 Task: Create a due date automation trigger when advanced on, on the tuesday of the week before a card is due add fields without custom field "Resume" set to a number greater than 1 and lower or equal to 10 at 11:00 AM.
Action: Mouse moved to (1176, 98)
Screenshot: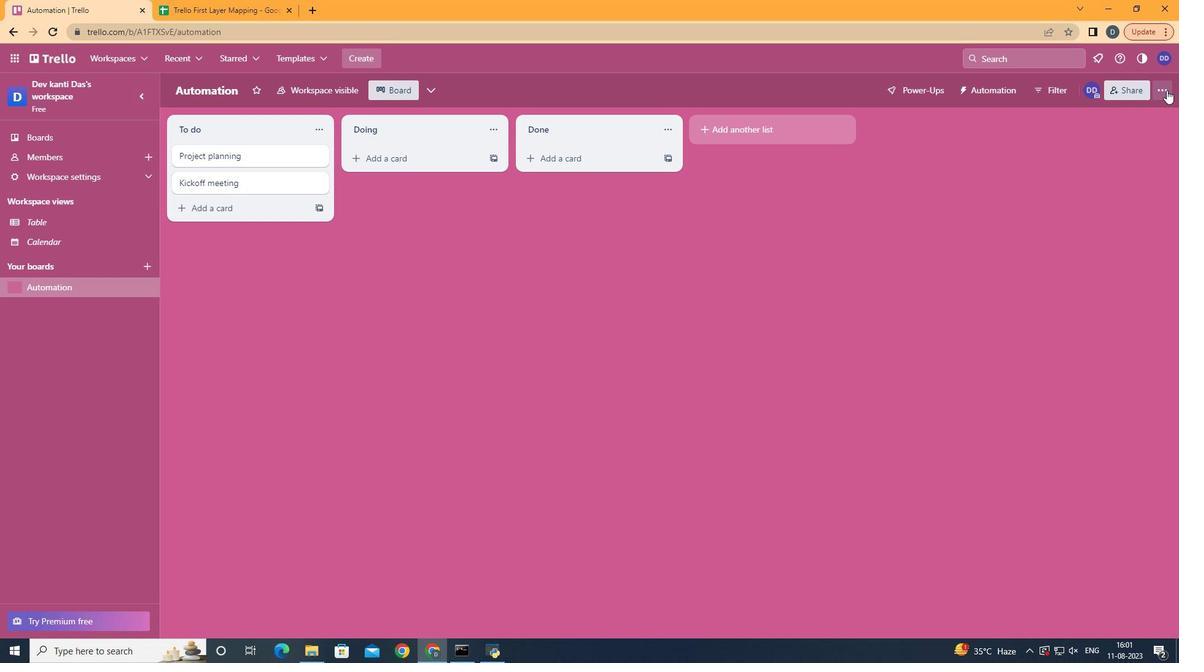 
Action: Mouse pressed left at (1176, 98)
Screenshot: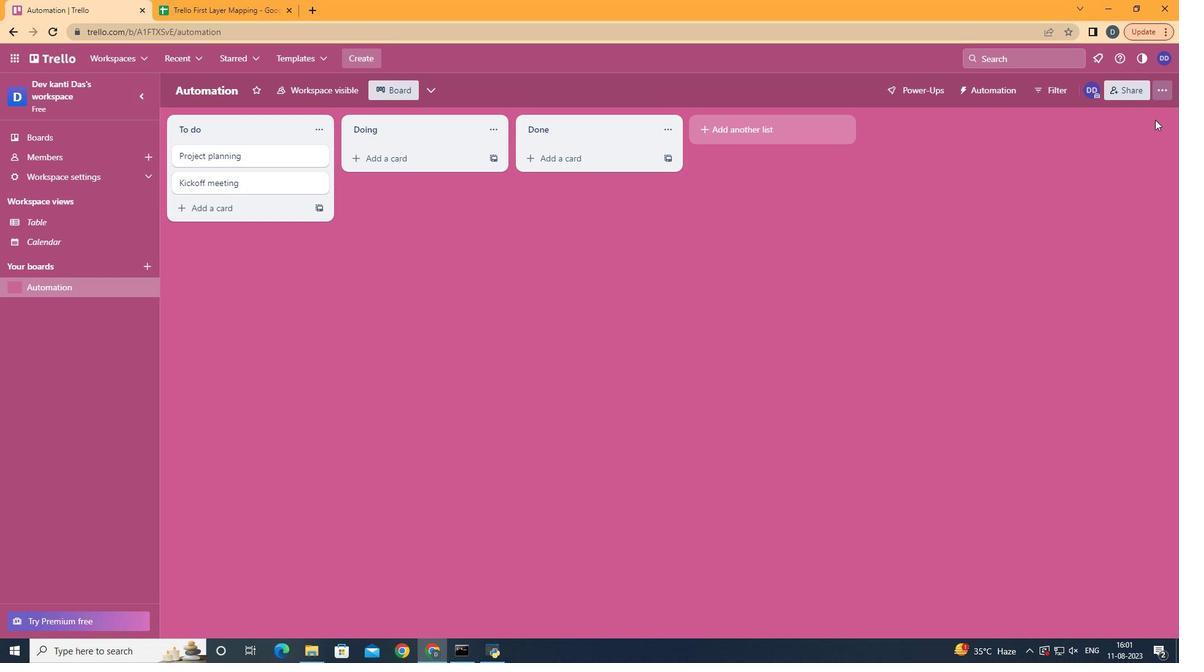 
Action: Mouse moved to (1080, 256)
Screenshot: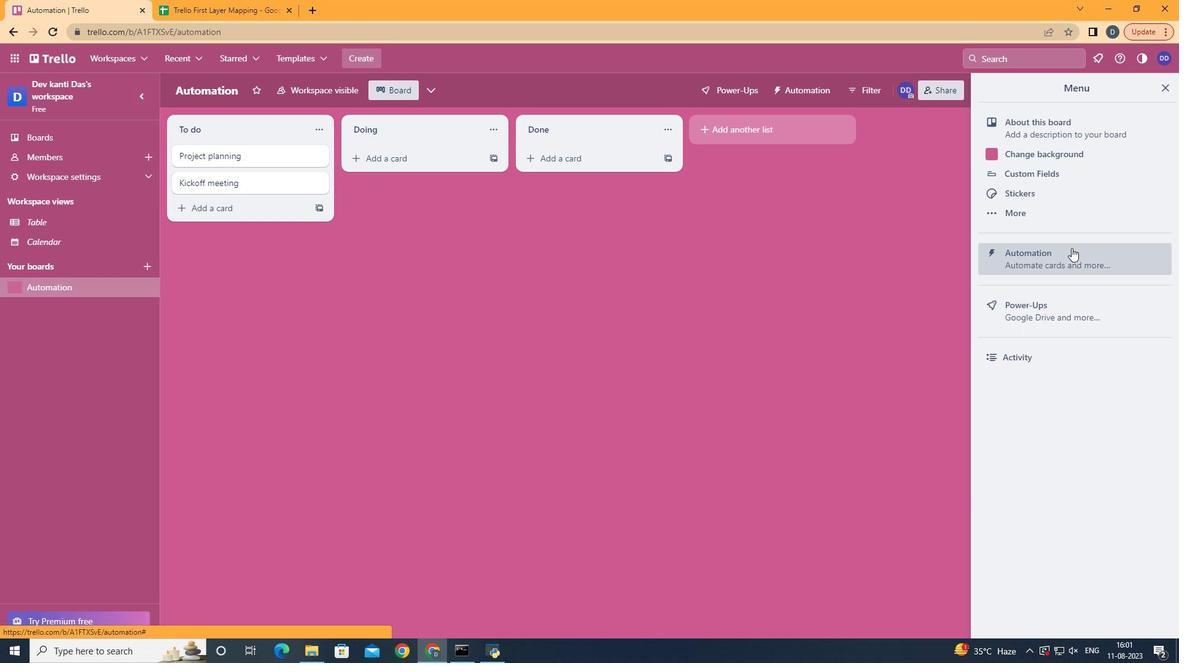 
Action: Mouse pressed left at (1080, 256)
Screenshot: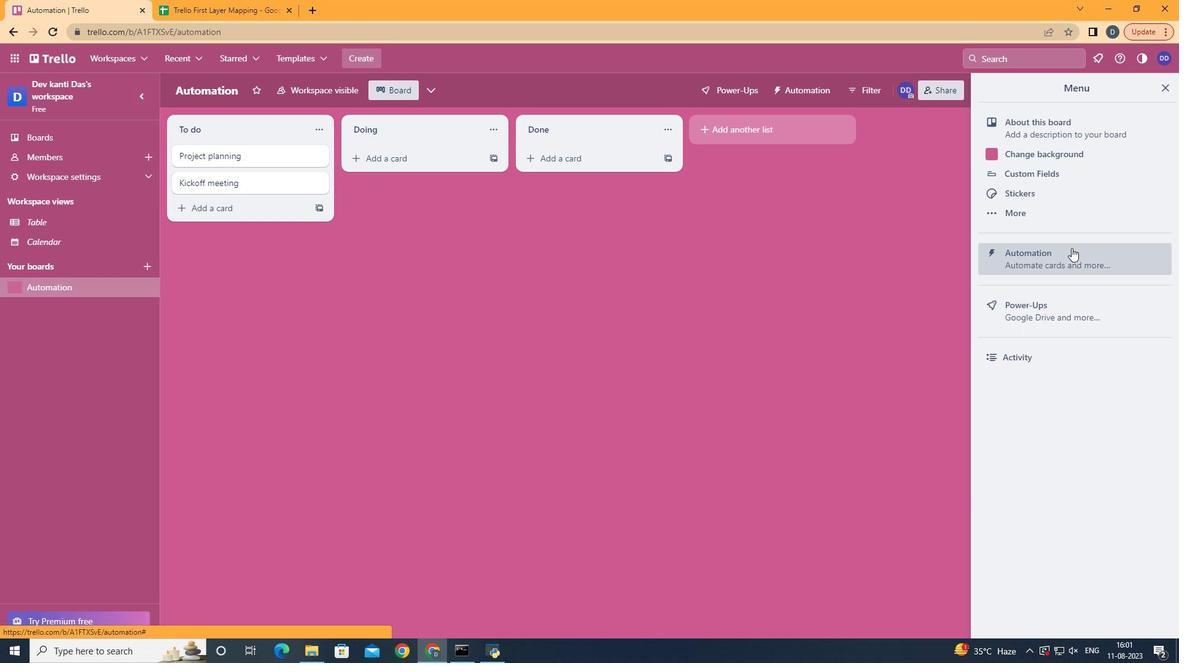 
Action: Mouse moved to (236, 250)
Screenshot: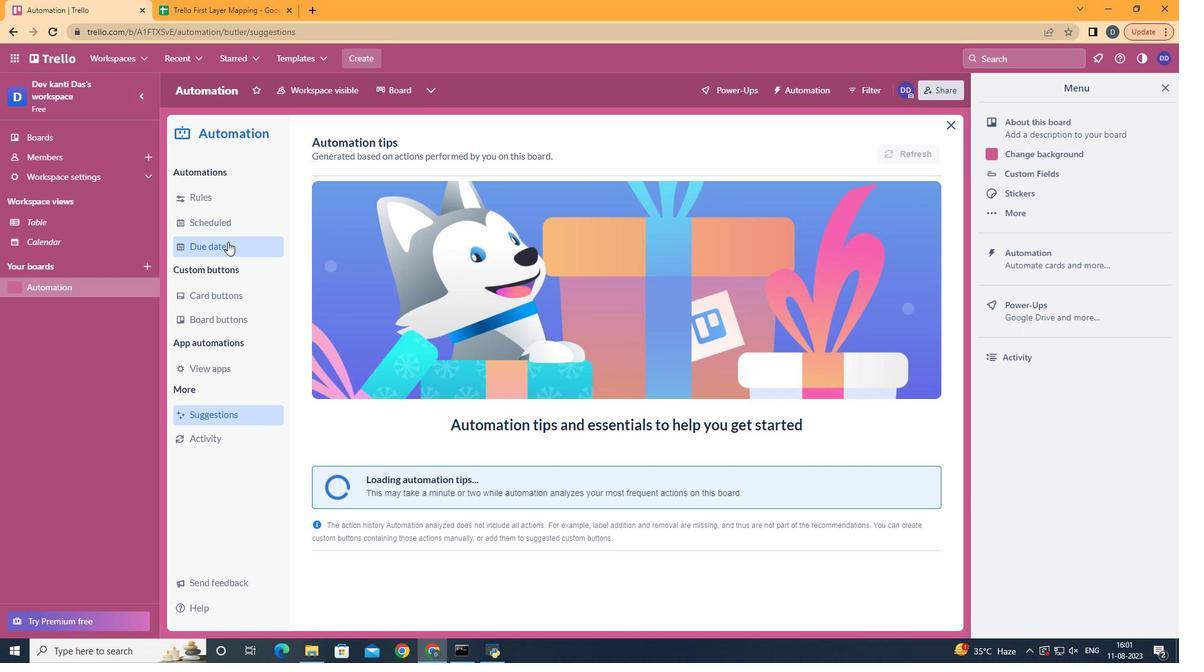 
Action: Mouse pressed left at (236, 250)
Screenshot: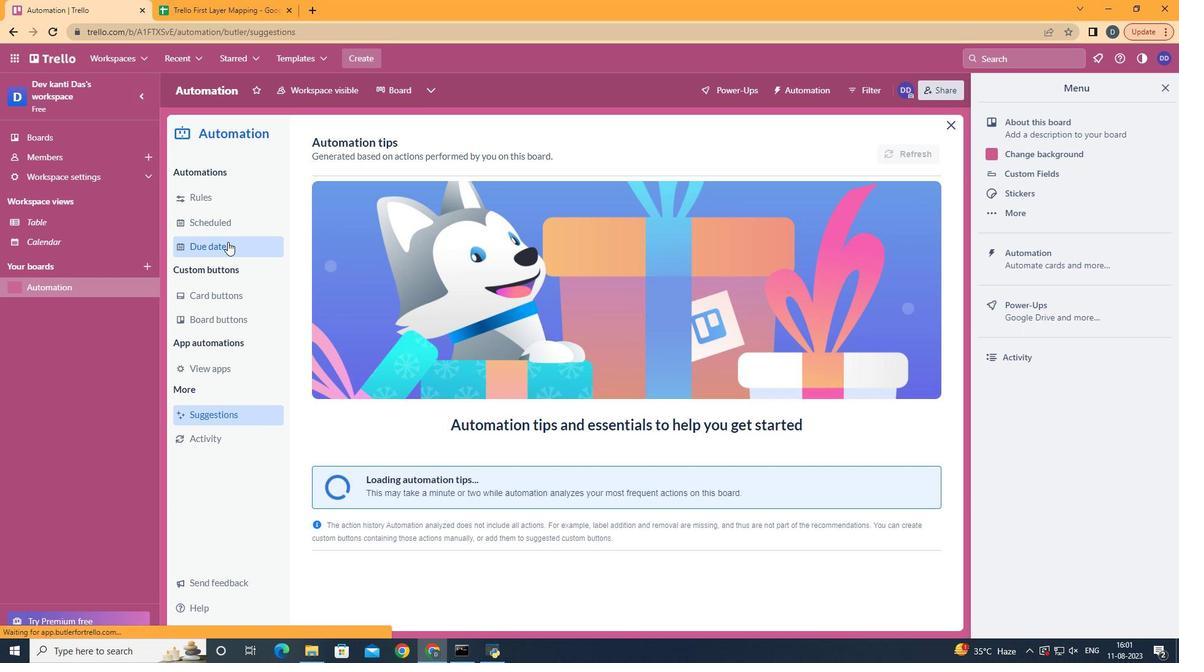 
Action: Mouse moved to (880, 154)
Screenshot: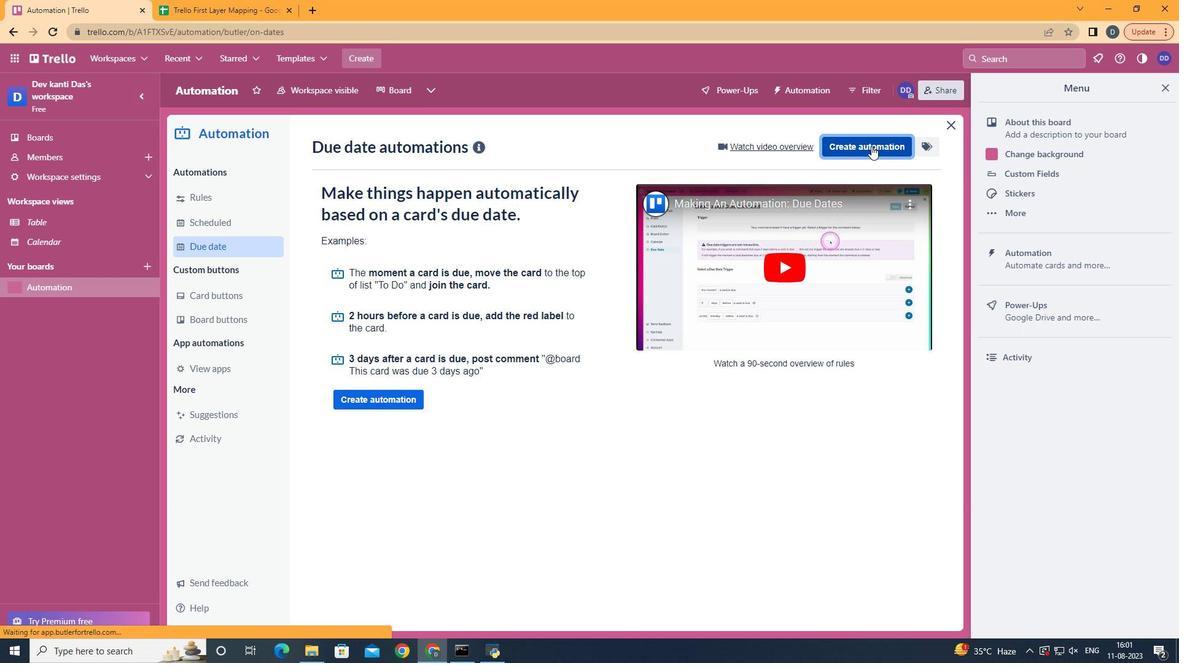 
Action: Mouse pressed left at (880, 154)
Screenshot: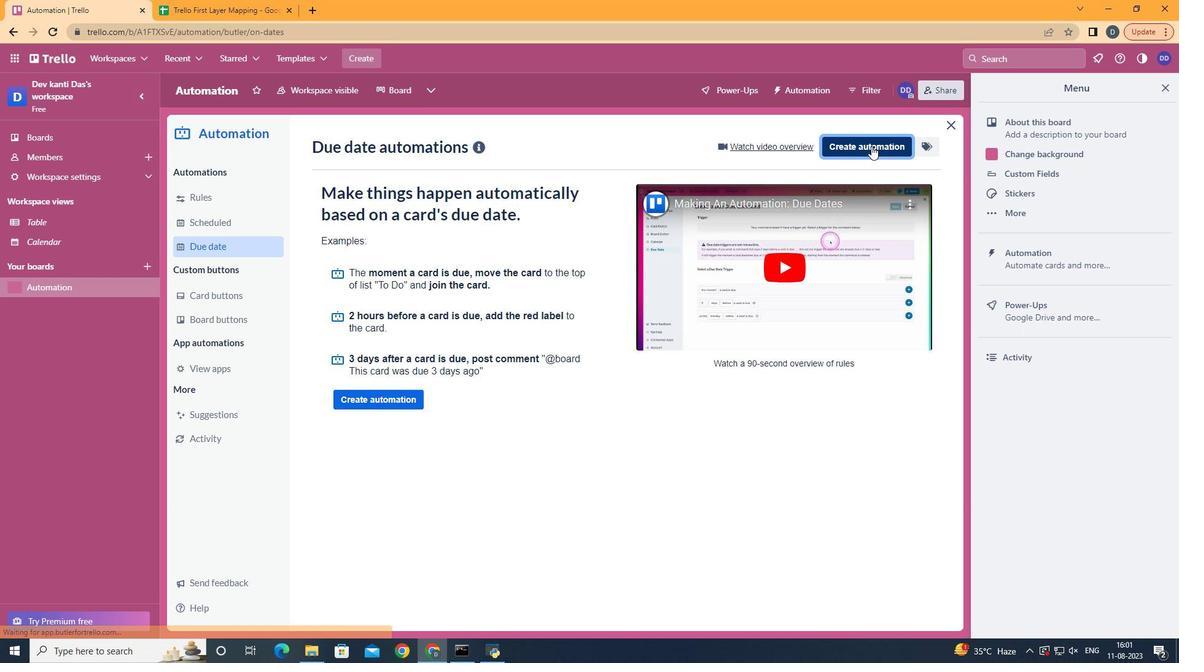 
Action: Mouse moved to (634, 278)
Screenshot: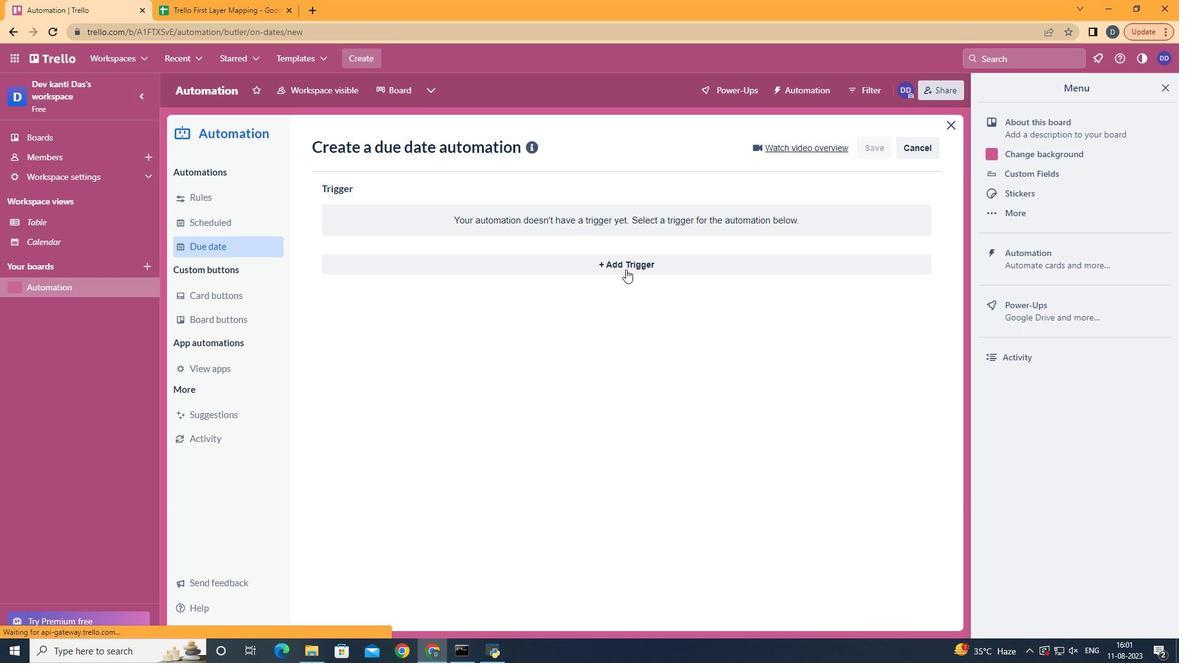 
Action: Mouse pressed left at (634, 278)
Screenshot: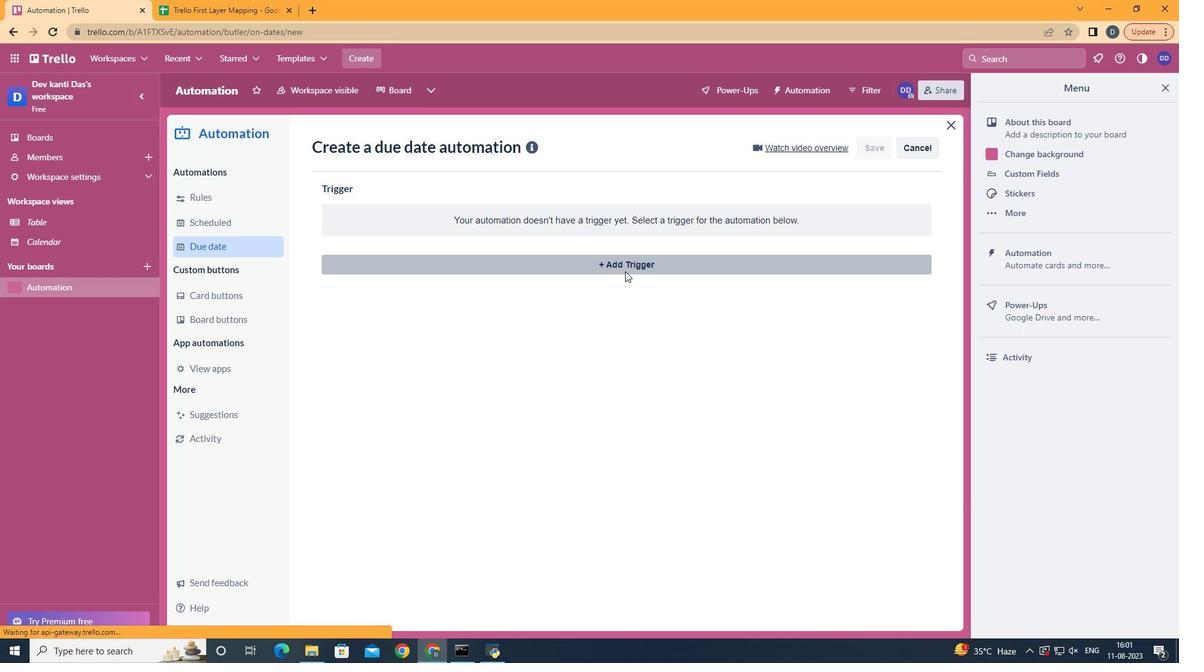 
Action: Mouse moved to (409, 350)
Screenshot: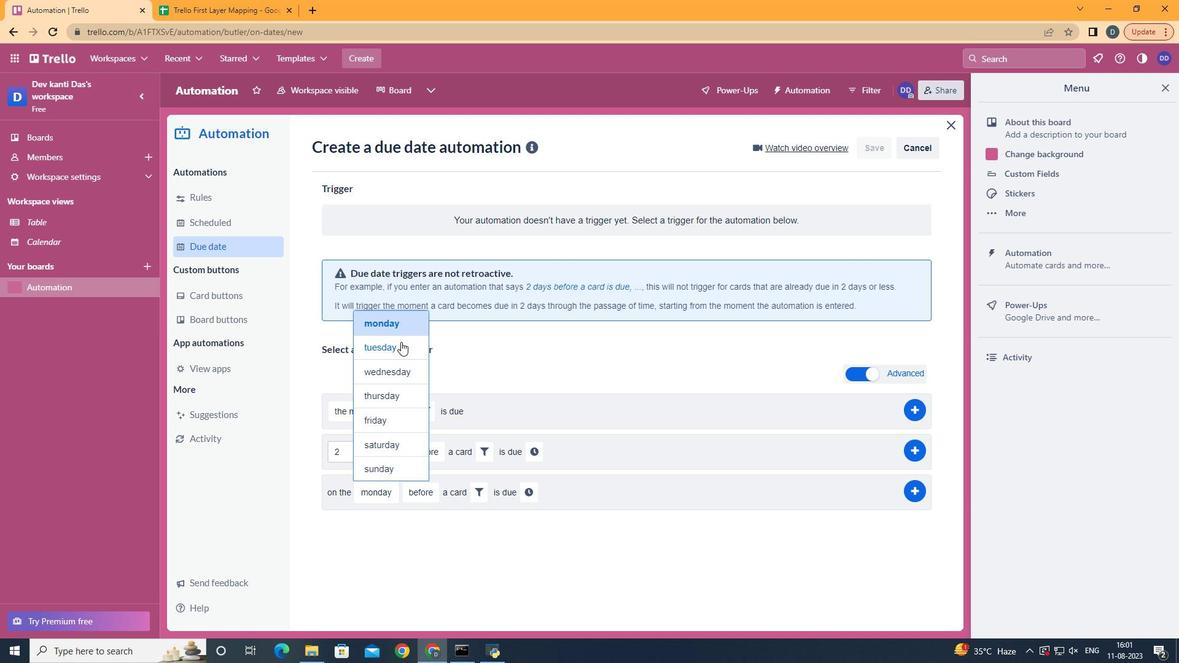 
Action: Mouse pressed left at (409, 350)
Screenshot: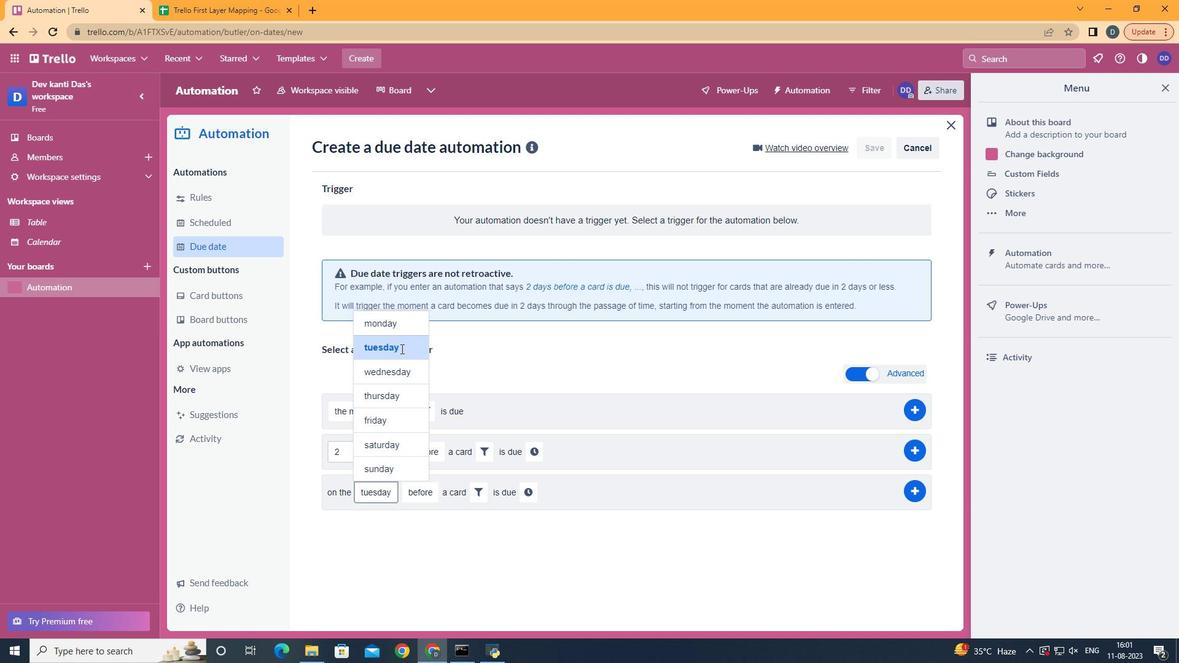 
Action: Mouse moved to (459, 592)
Screenshot: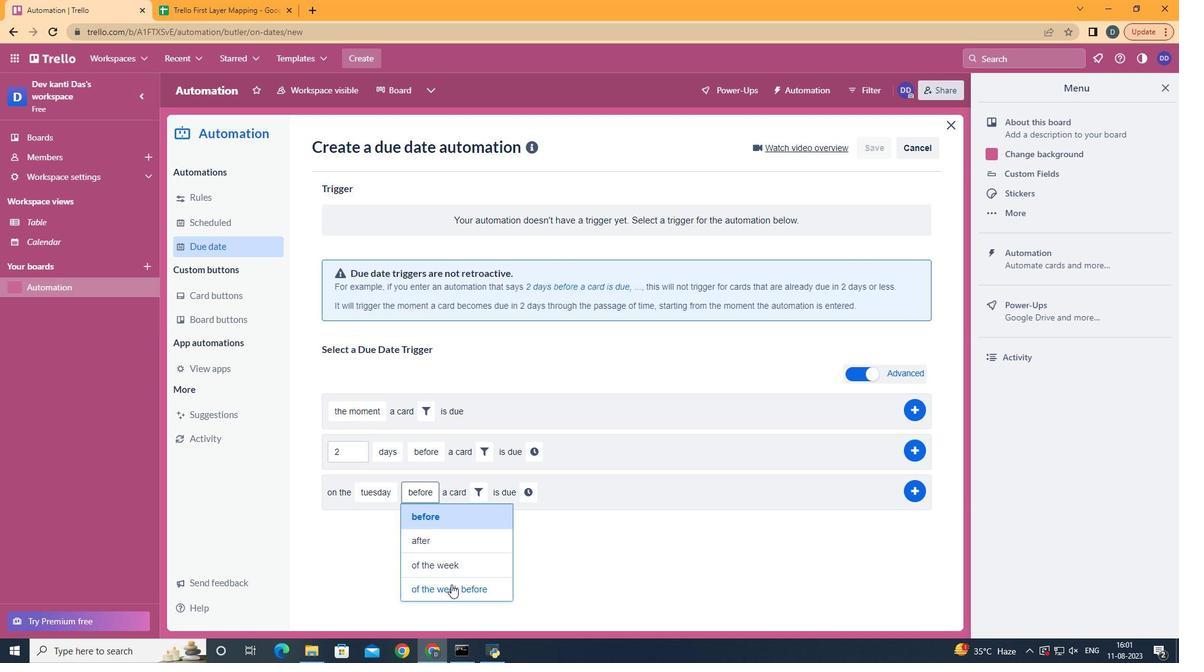 
Action: Mouse pressed left at (459, 592)
Screenshot: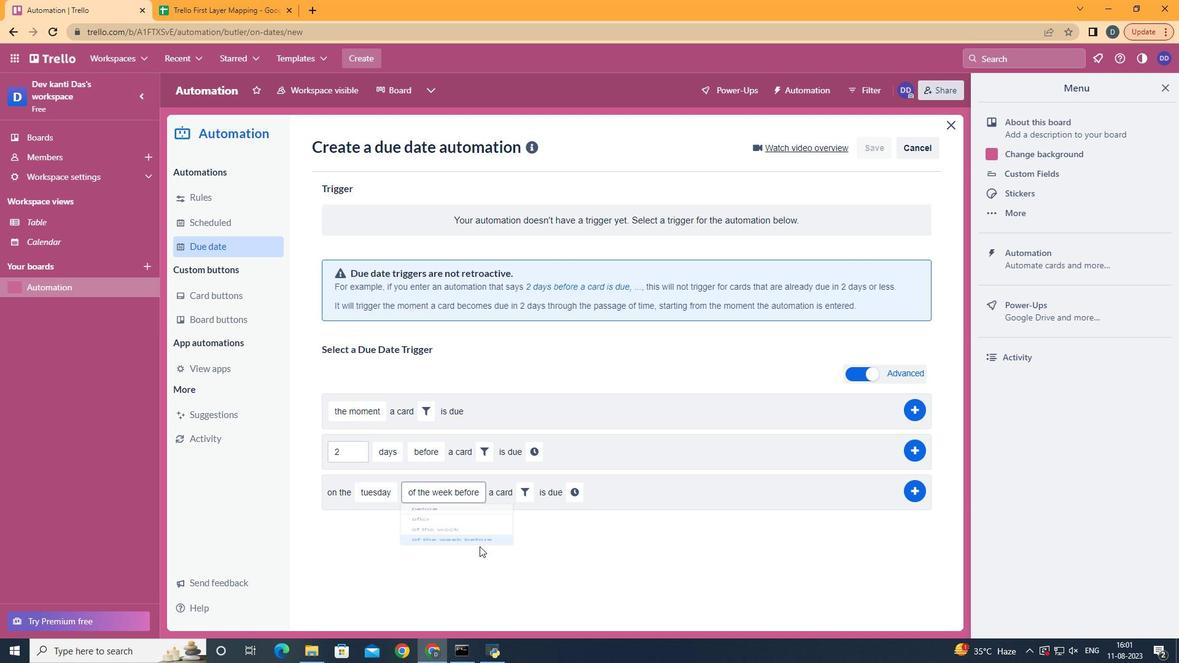 
Action: Mouse moved to (532, 498)
Screenshot: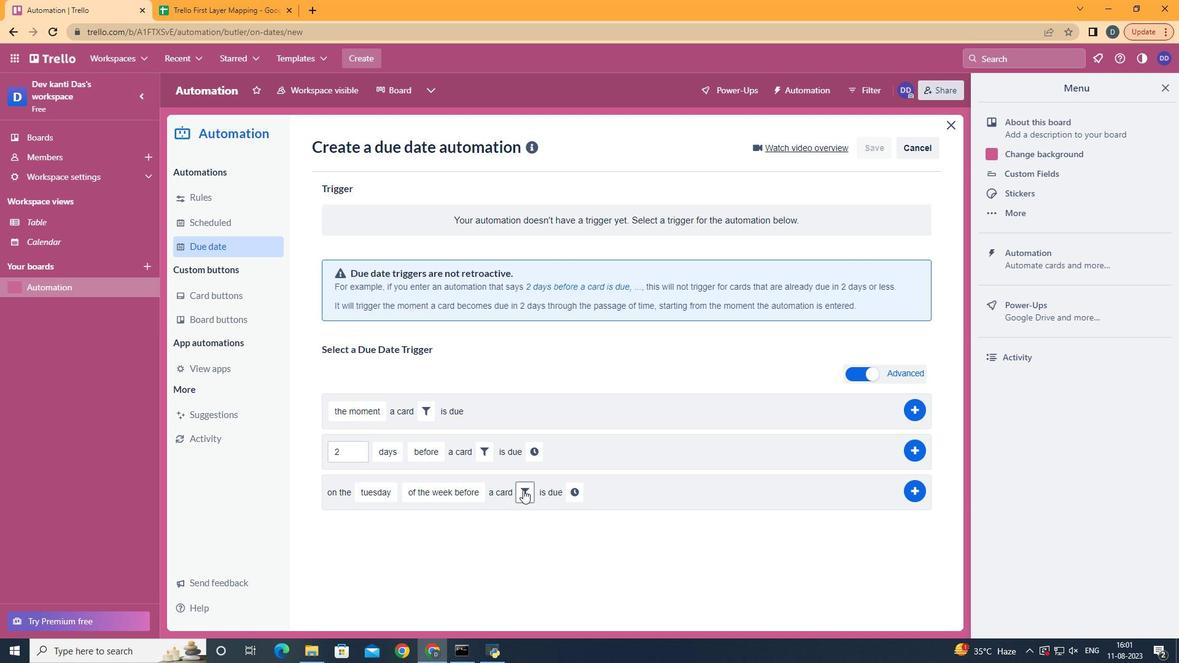 
Action: Mouse pressed left at (532, 498)
Screenshot: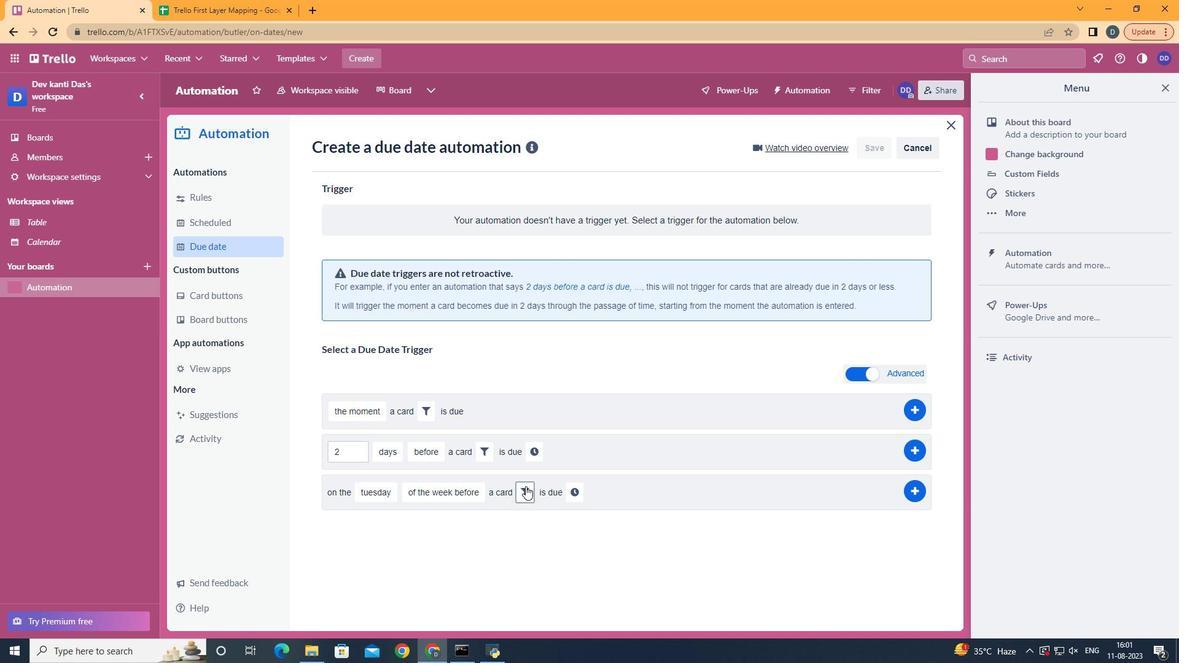 
Action: Mouse moved to (718, 537)
Screenshot: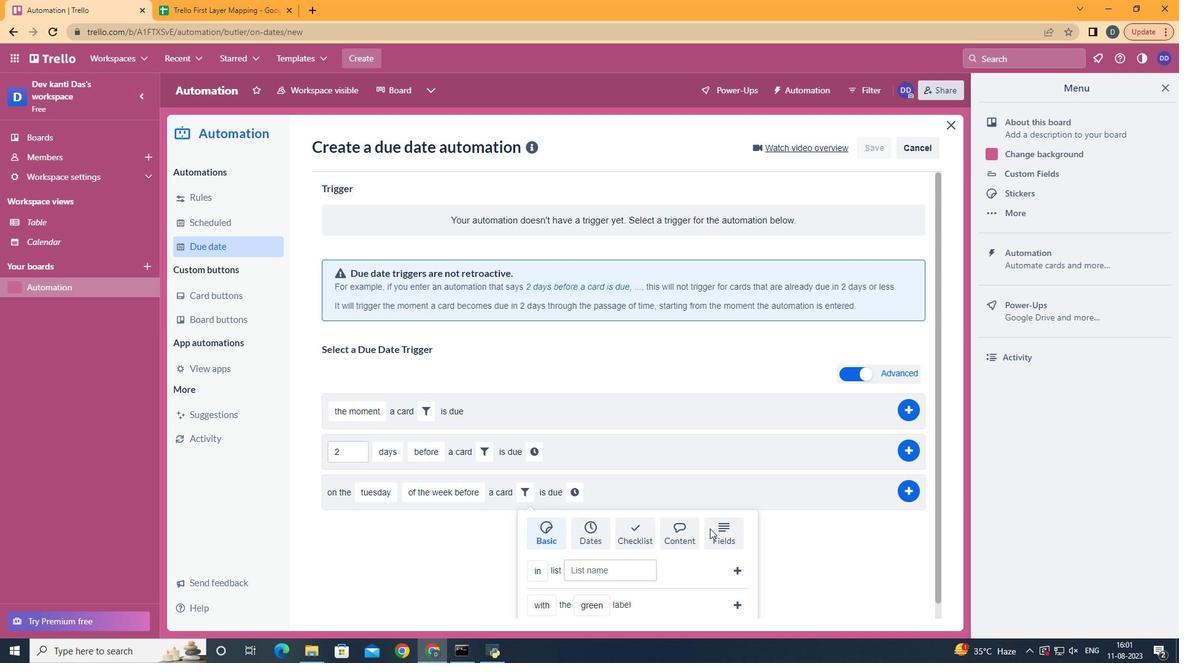 
Action: Mouse pressed left at (718, 537)
Screenshot: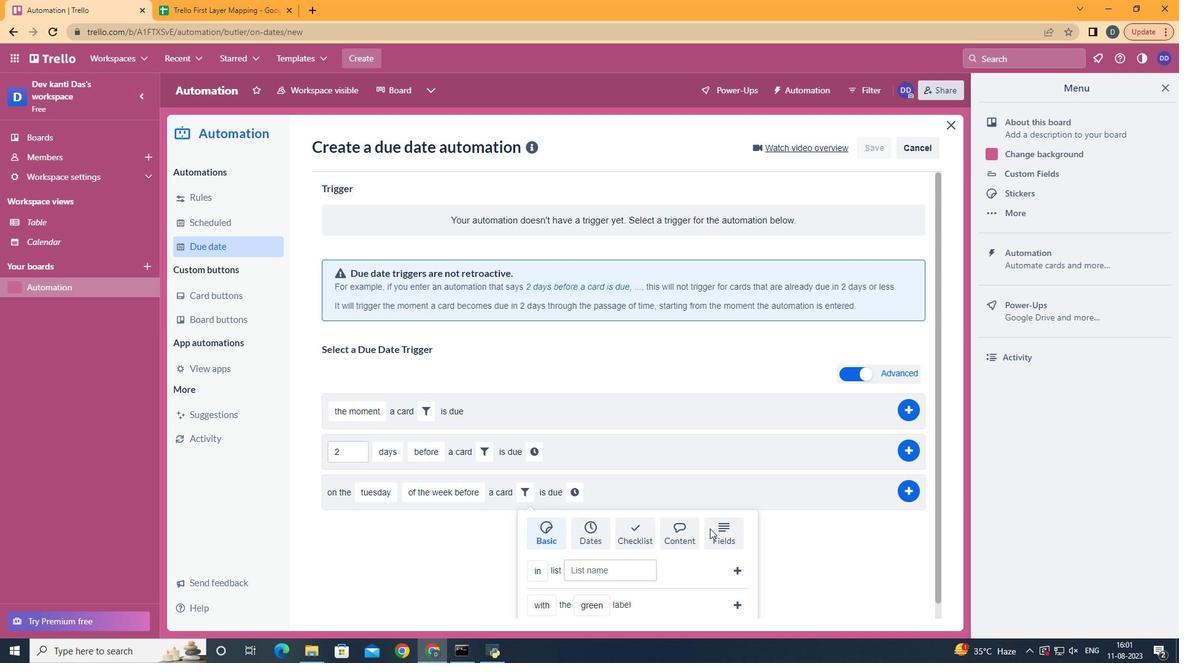 
Action: Mouse scrolled (718, 537) with delta (0, 0)
Screenshot: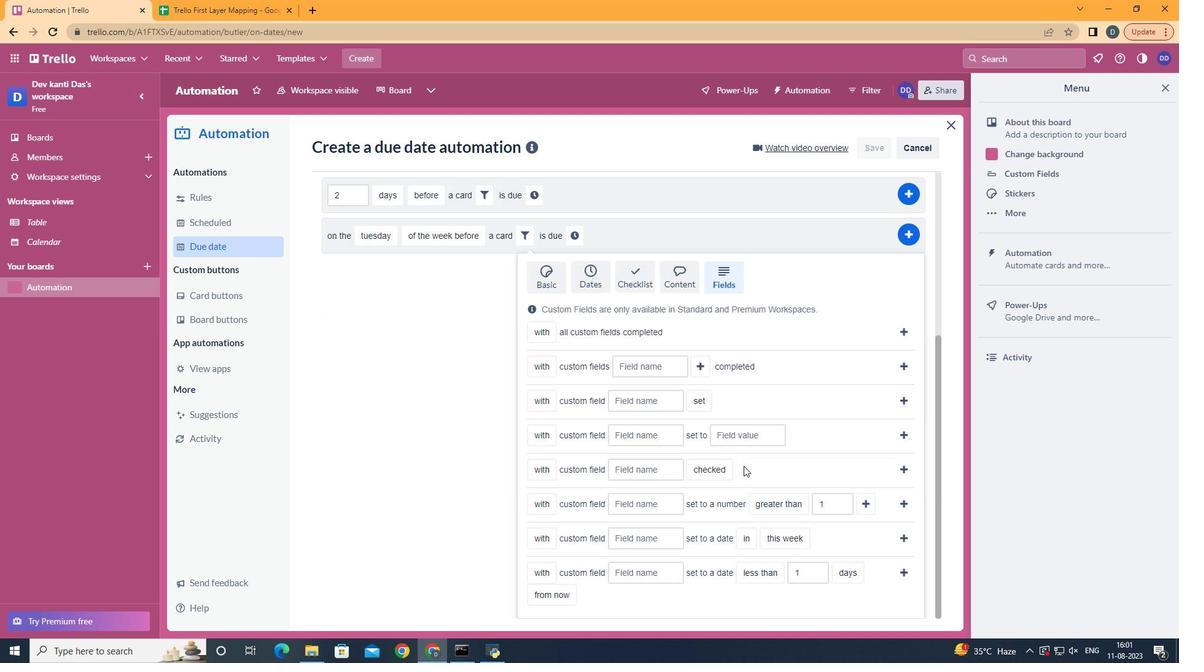 
Action: Mouse scrolled (718, 536) with delta (0, -1)
Screenshot: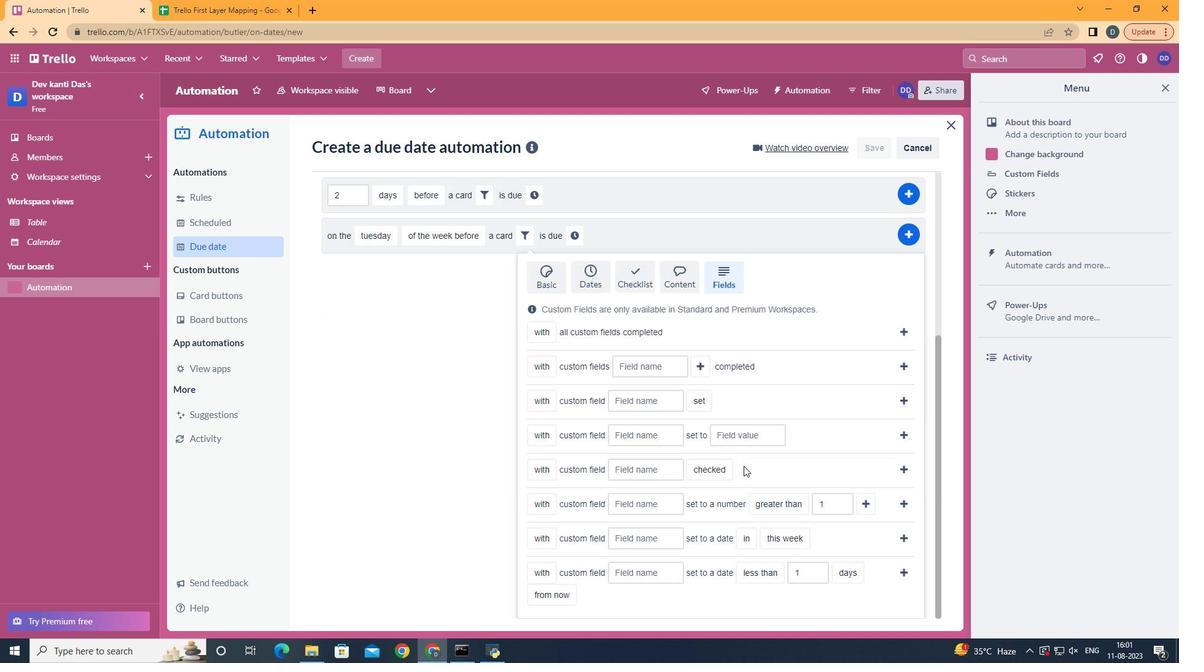 
Action: Mouse scrolled (718, 537) with delta (0, 0)
Screenshot: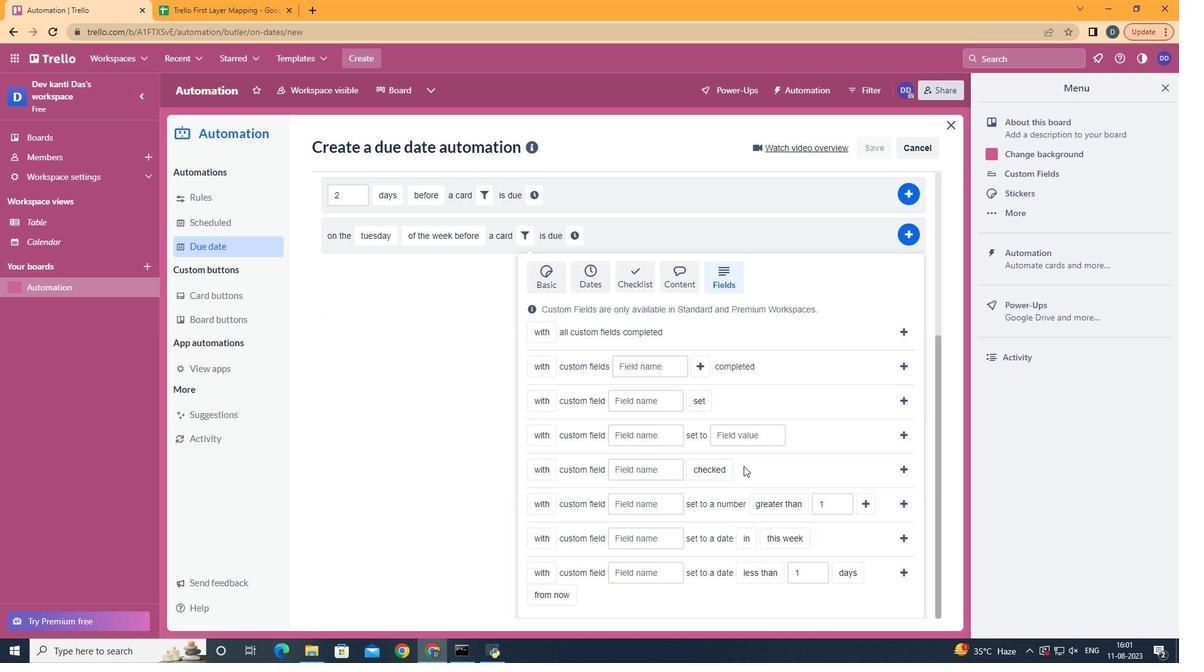 
Action: Mouse scrolled (718, 537) with delta (0, 0)
Screenshot: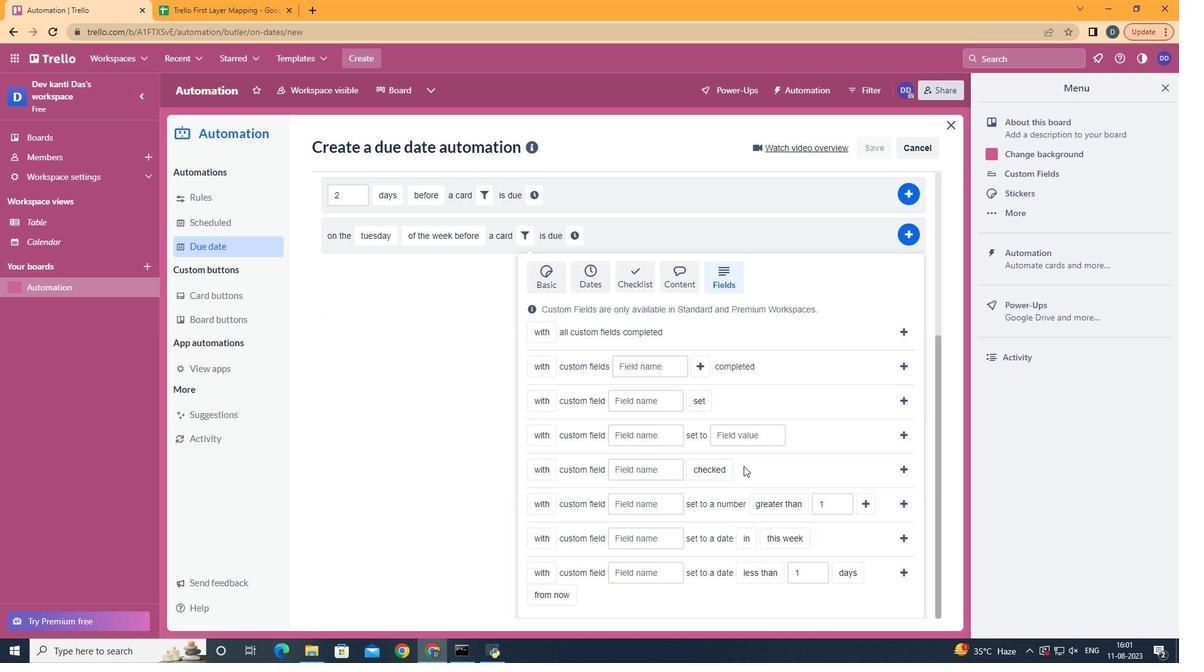 
Action: Mouse moved to (637, 512)
Screenshot: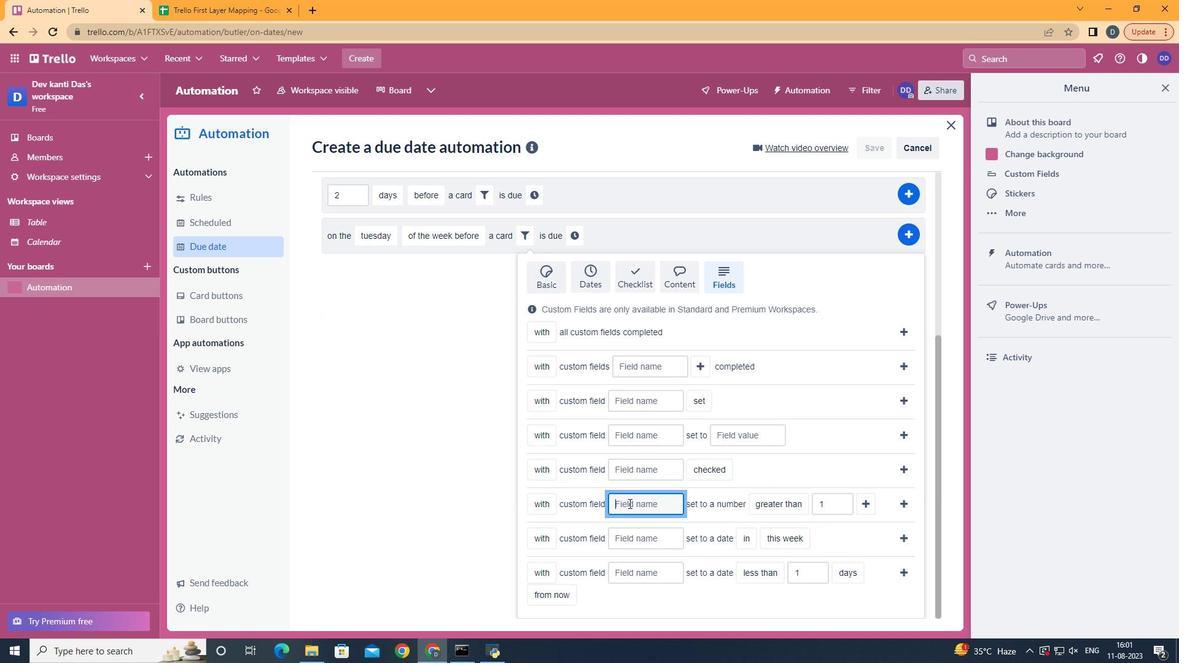 
Action: Mouse pressed left at (637, 512)
Screenshot: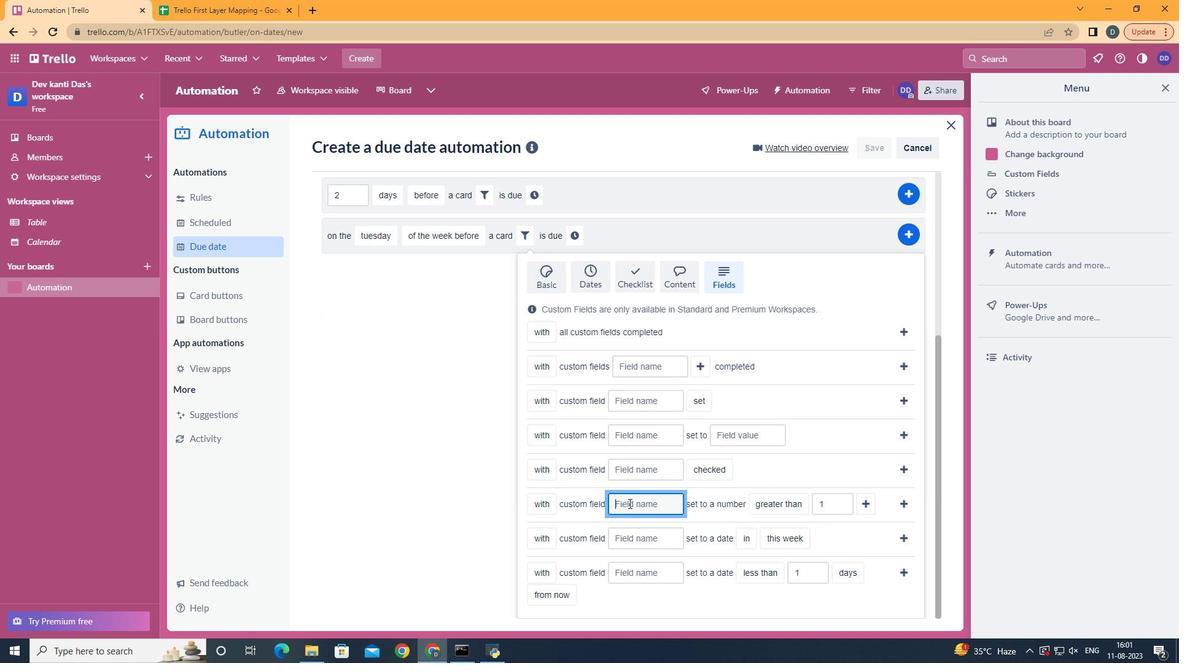 
Action: Mouse moved to (556, 511)
Screenshot: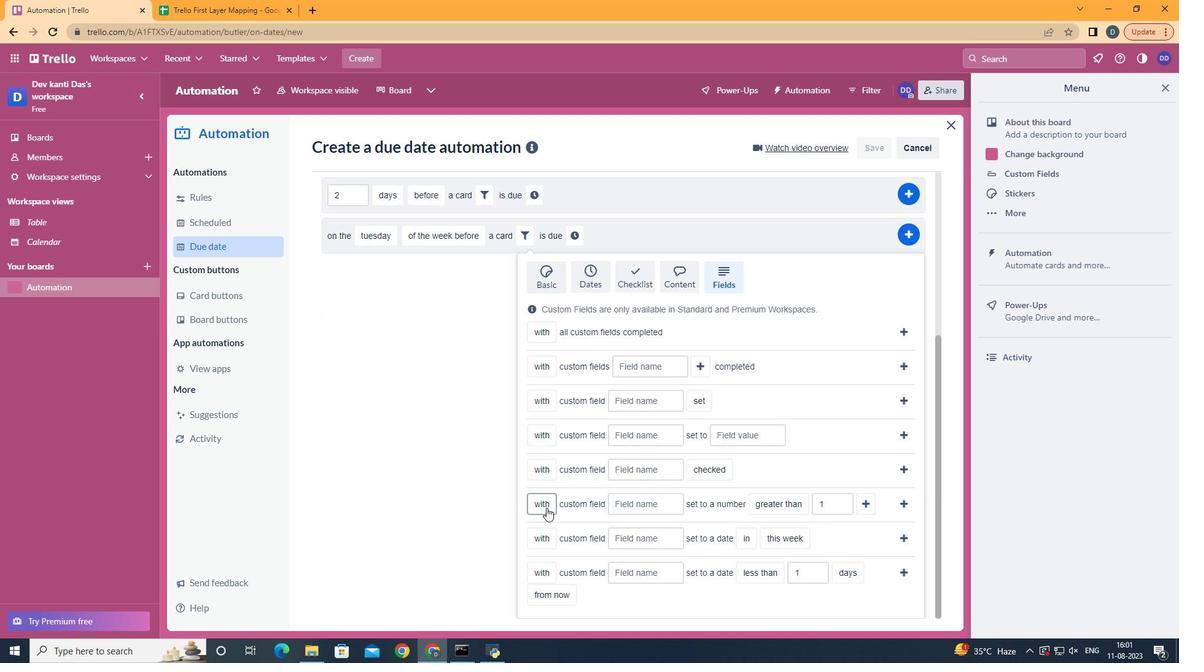 
Action: Mouse pressed left at (556, 511)
Screenshot: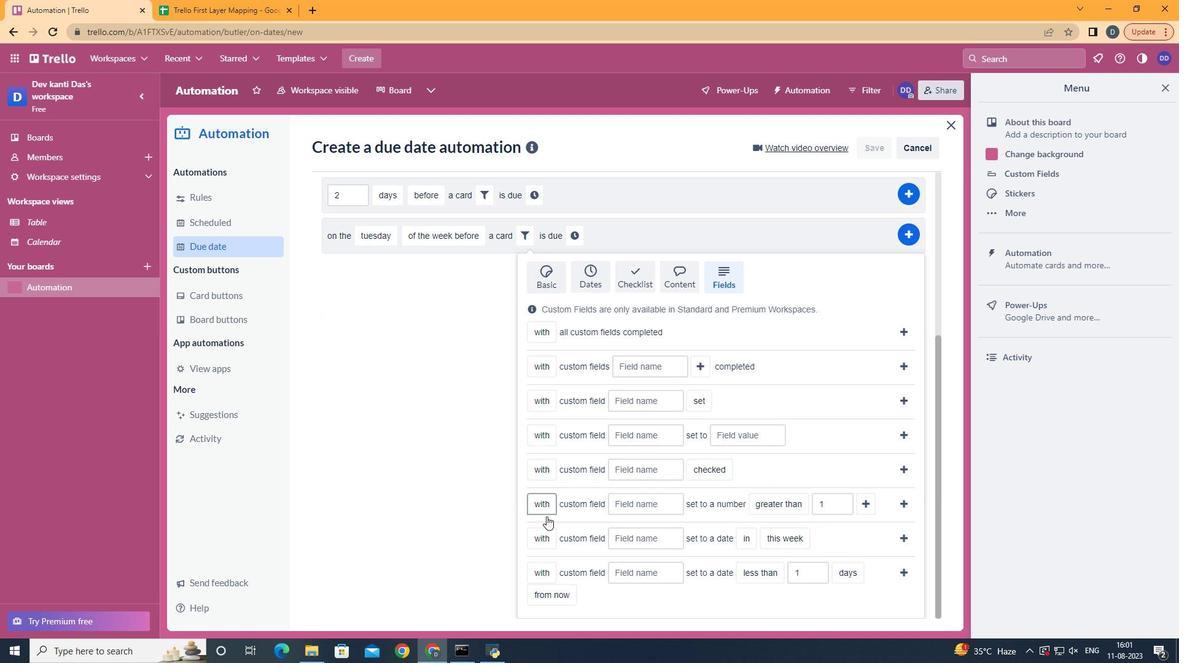 
Action: Mouse moved to (556, 557)
Screenshot: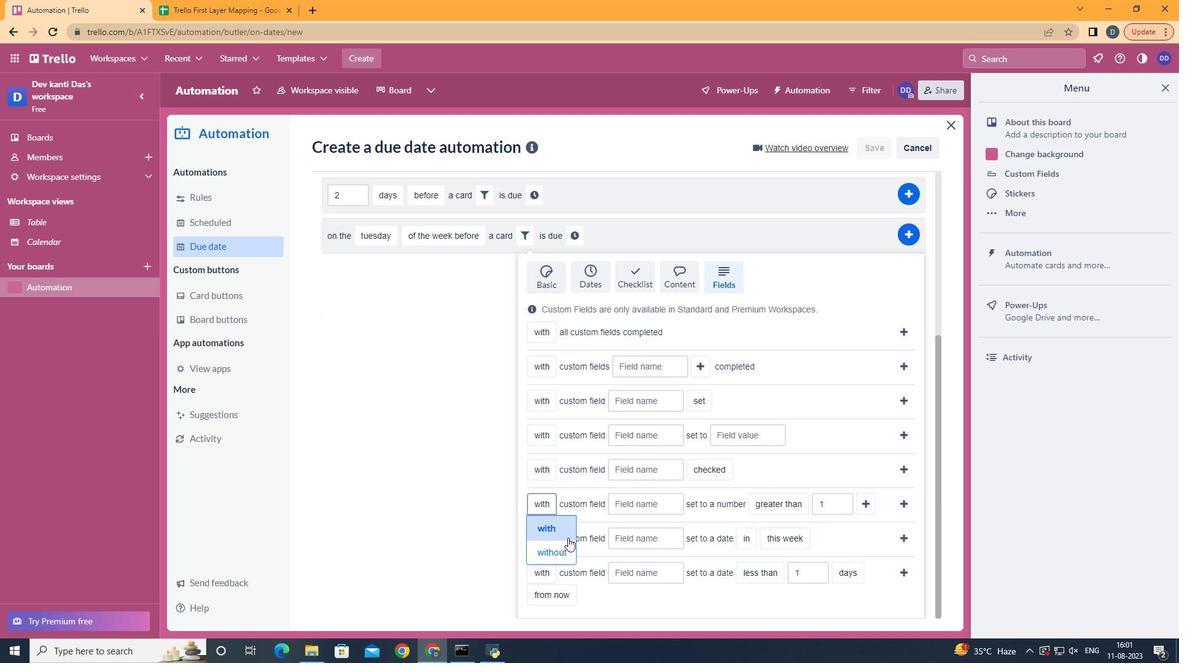 
Action: Mouse pressed left at (556, 557)
Screenshot: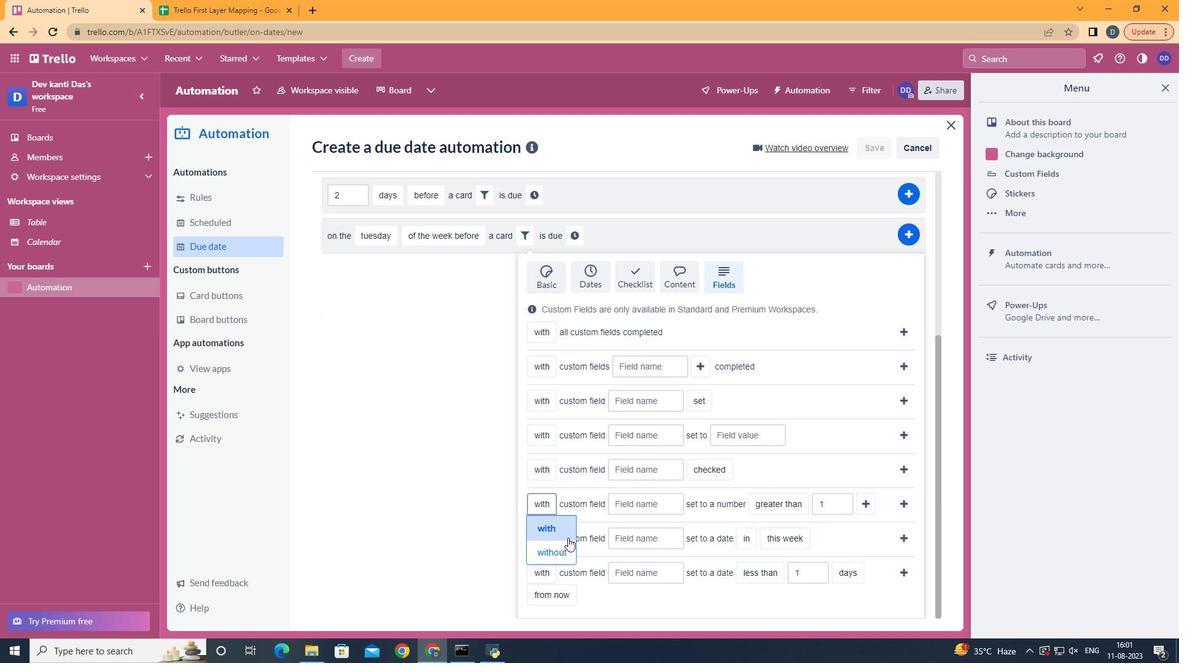 
Action: Mouse moved to (684, 513)
Screenshot: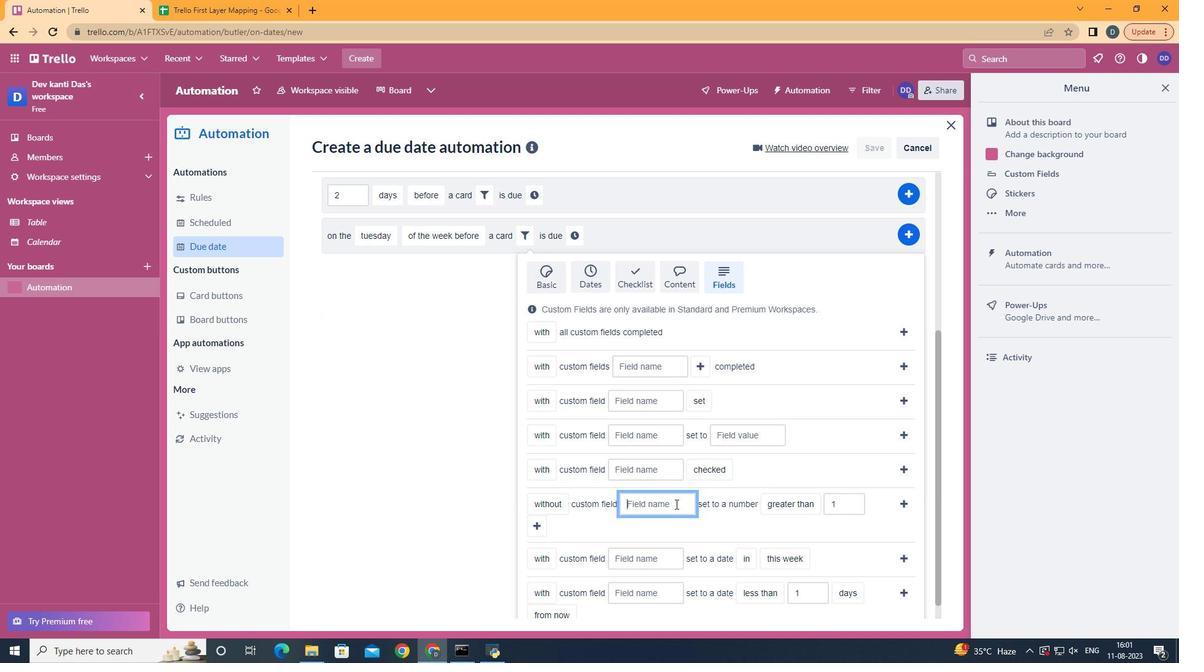 
Action: Mouse pressed left at (684, 513)
Screenshot: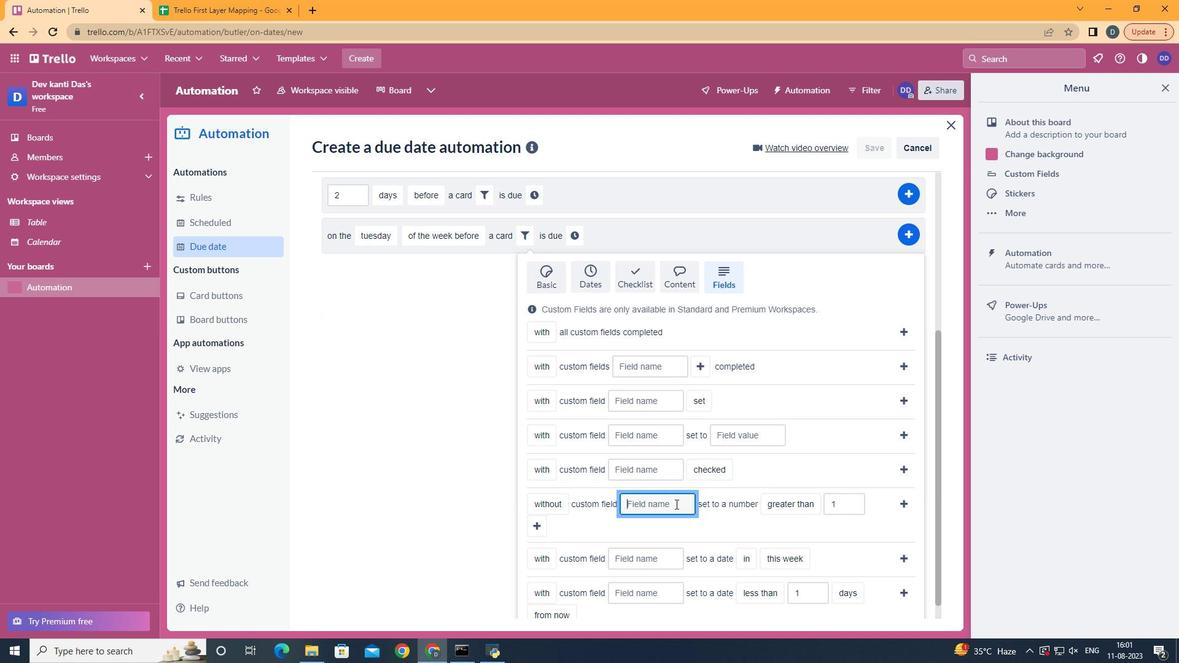
Action: Key pressed <Key.shift>Resume
Screenshot: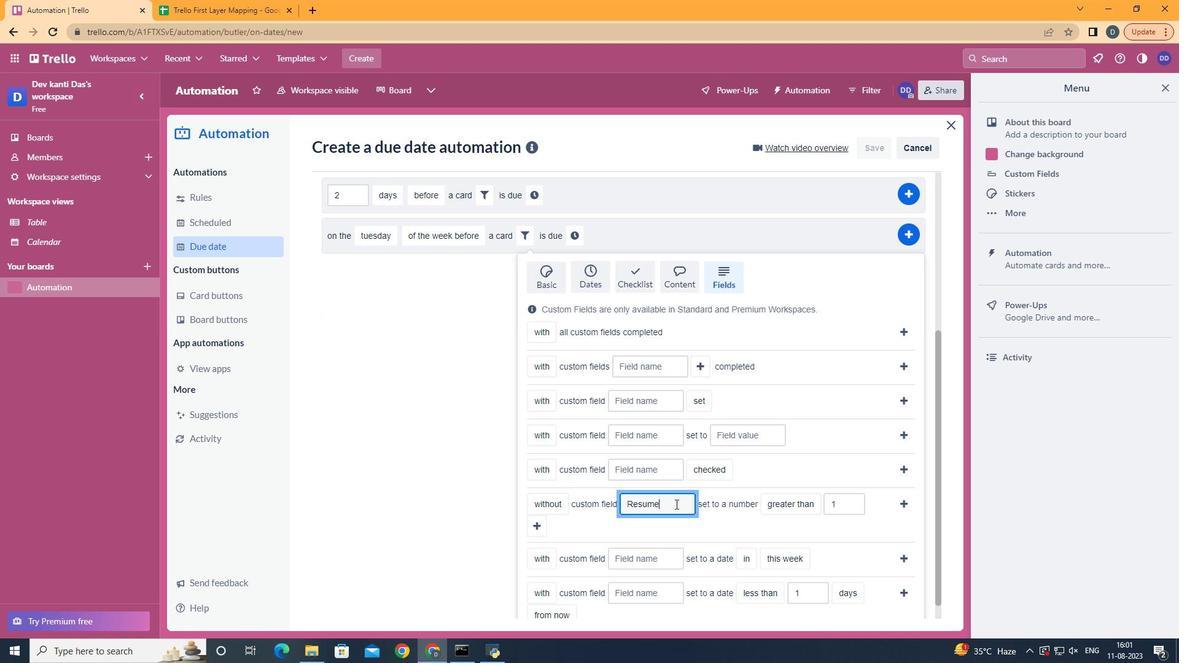 
Action: Mouse moved to (551, 541)
Screenshot: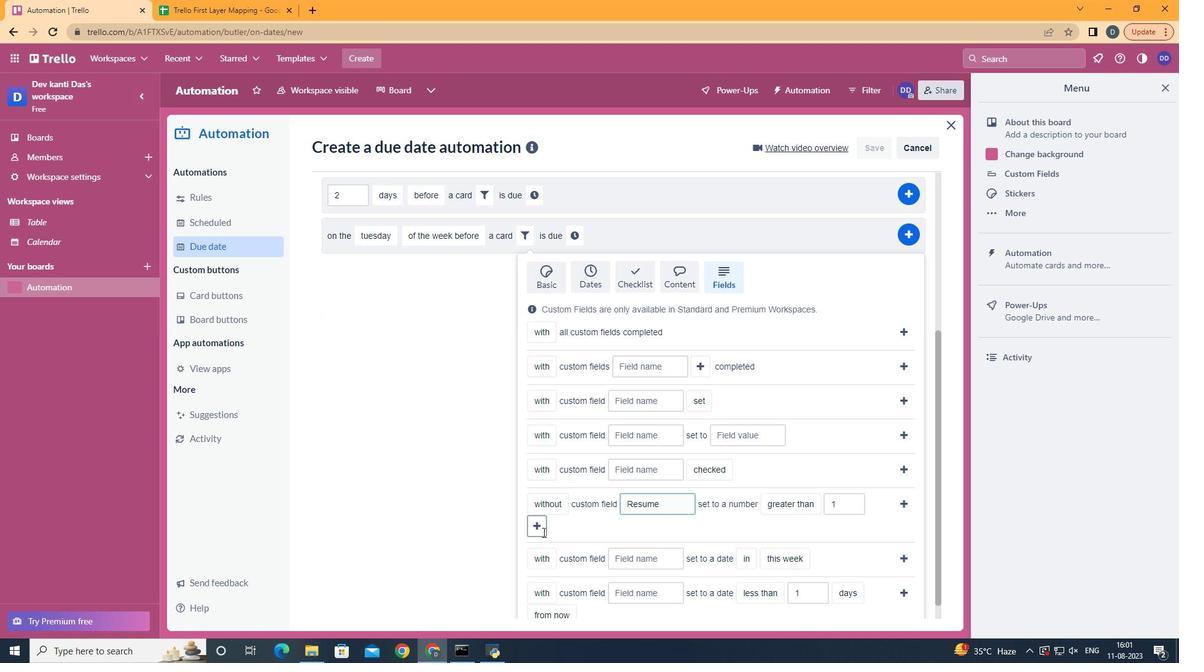 
Action: Mouse pressed left at (551, 541)
Screenshot: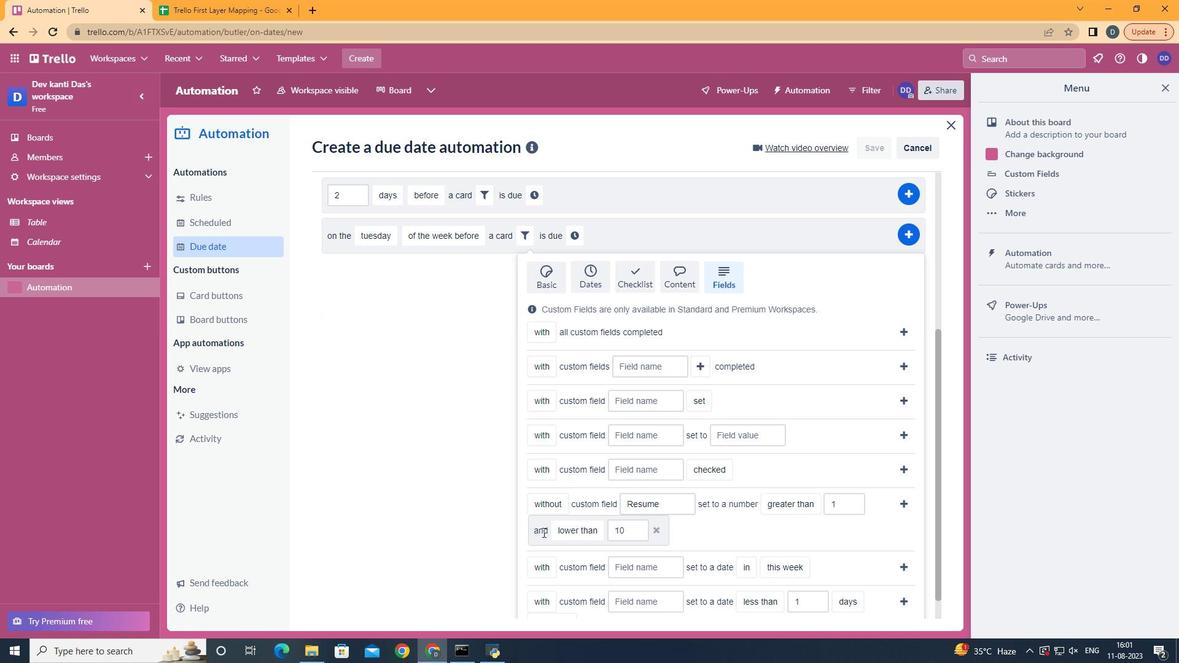 
Action: Mouse moved to (600, 465)
Screenshot: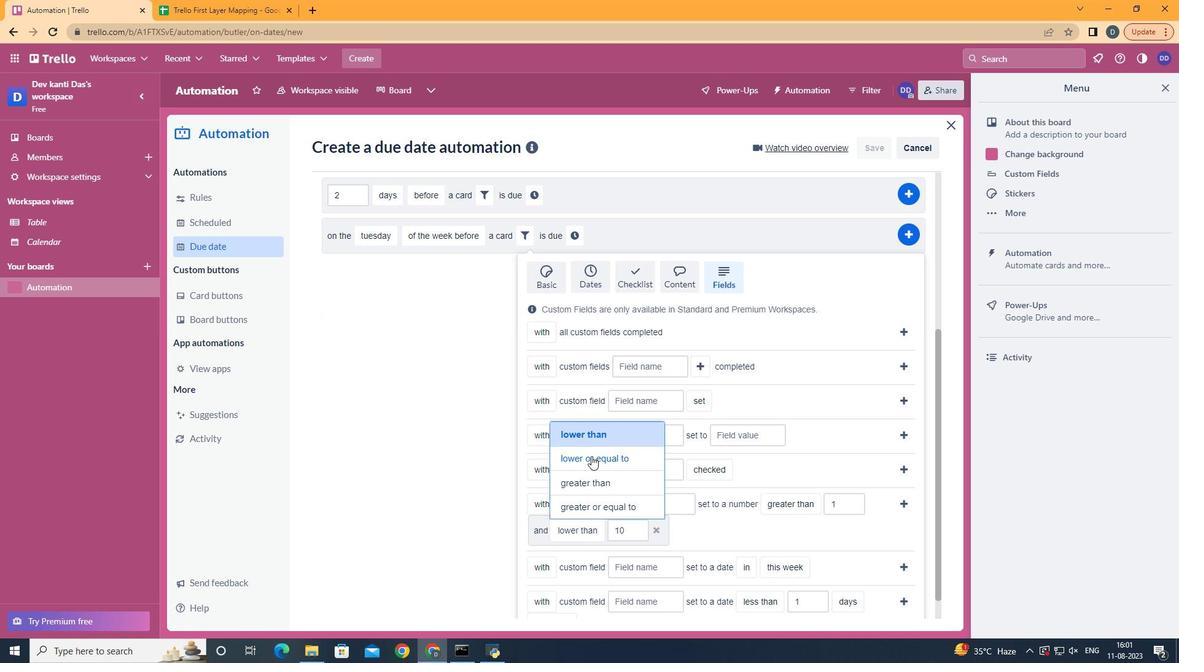 
Action: Mouse pressed left at (600, 465)
Screenshot: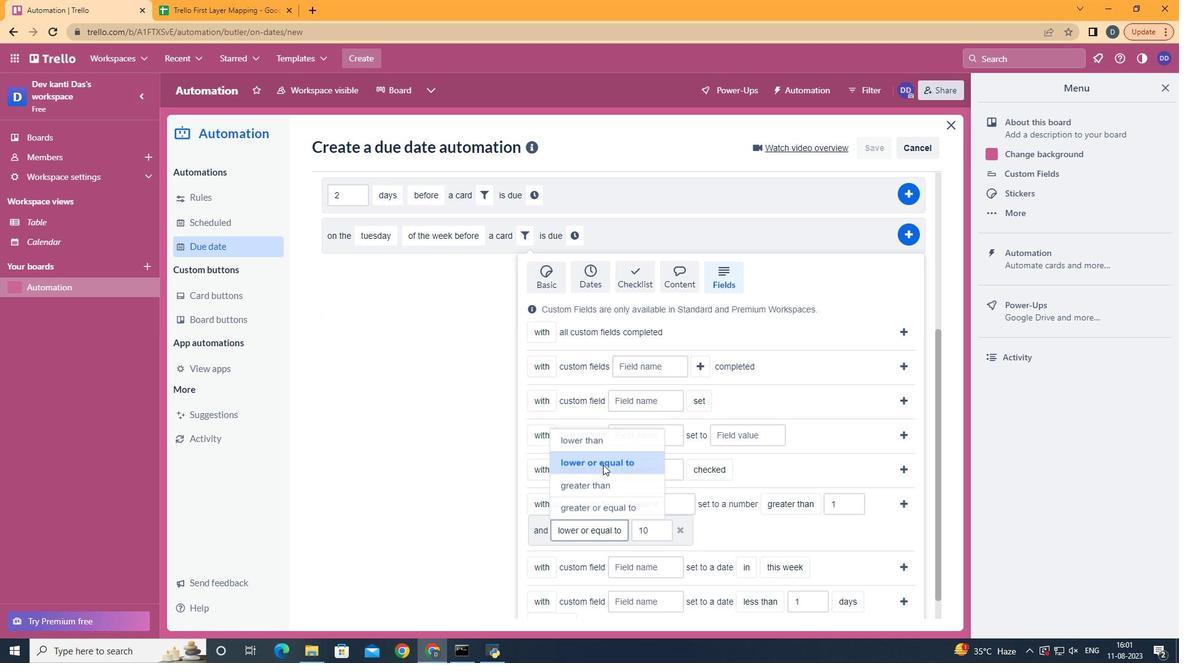 
Action: Mouse moved to (911, 513)
Screenshot: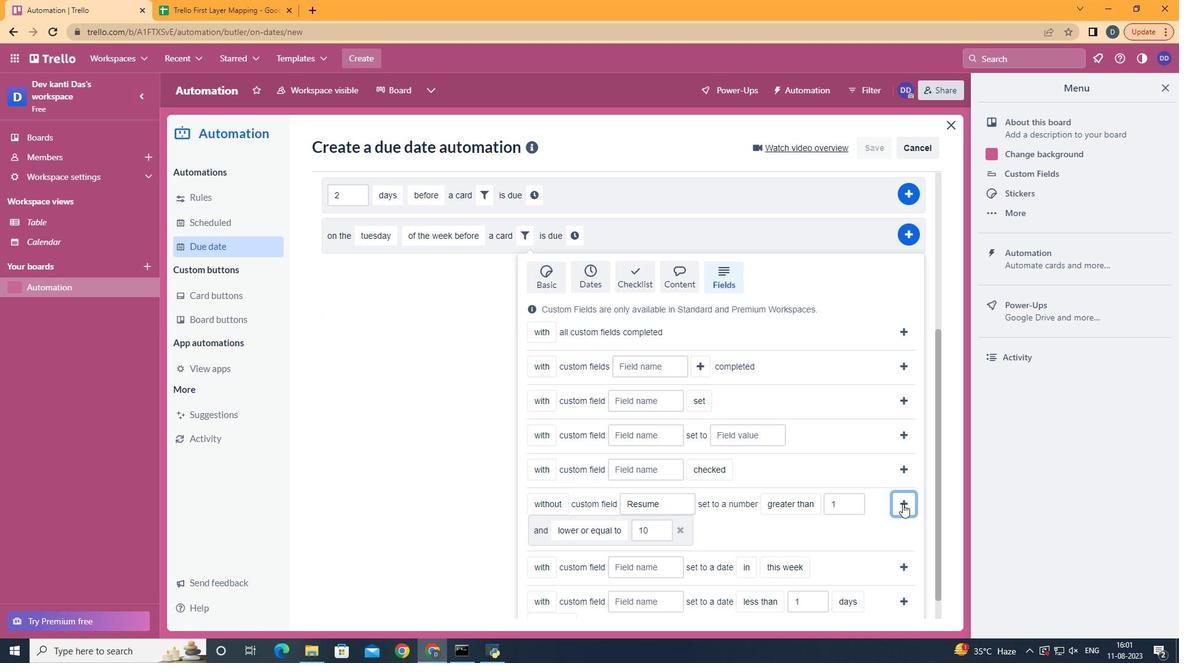 
Action: Mouse pressed left at (911, 513)
Screenshot: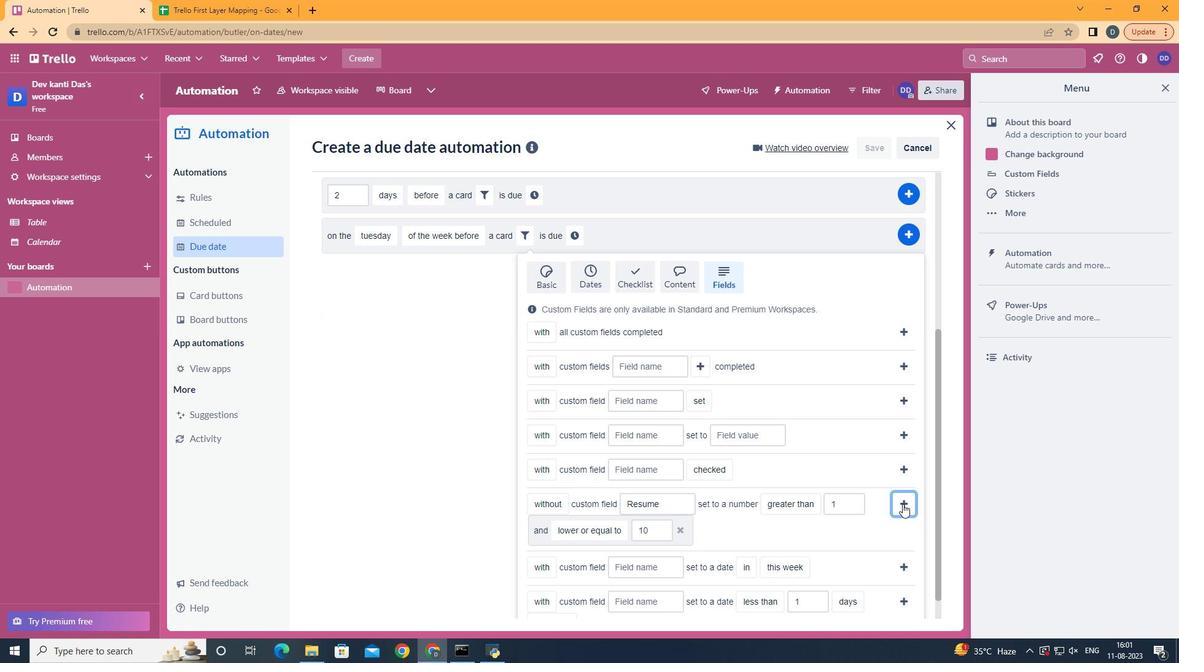 
Action: Mouse moved to (402, 532)
Screenshot: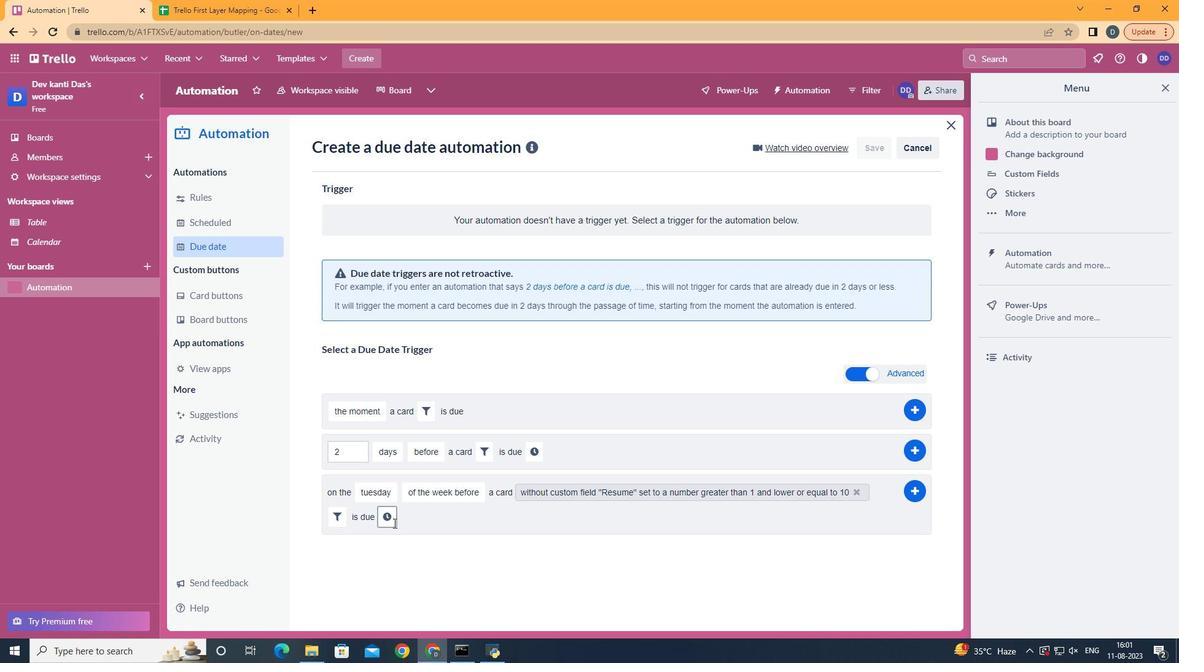 
Action: Mouse pressed left at (402, 532)
Screenshot: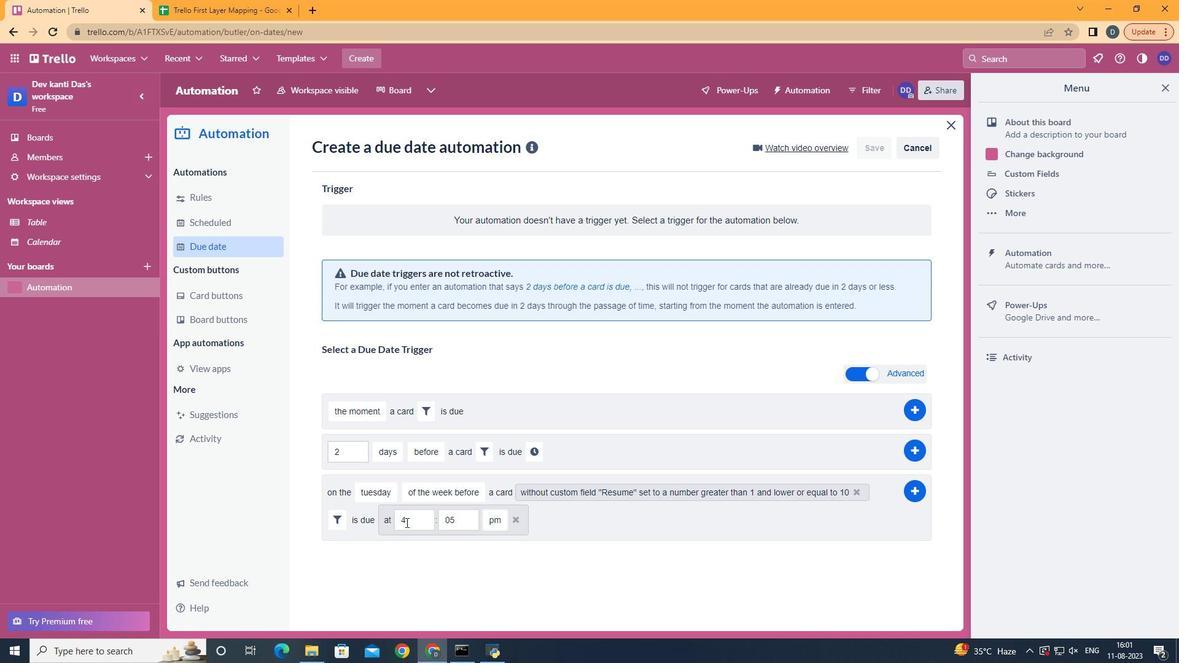 
Action: Mouse moved to (420, 531)
Screenshot: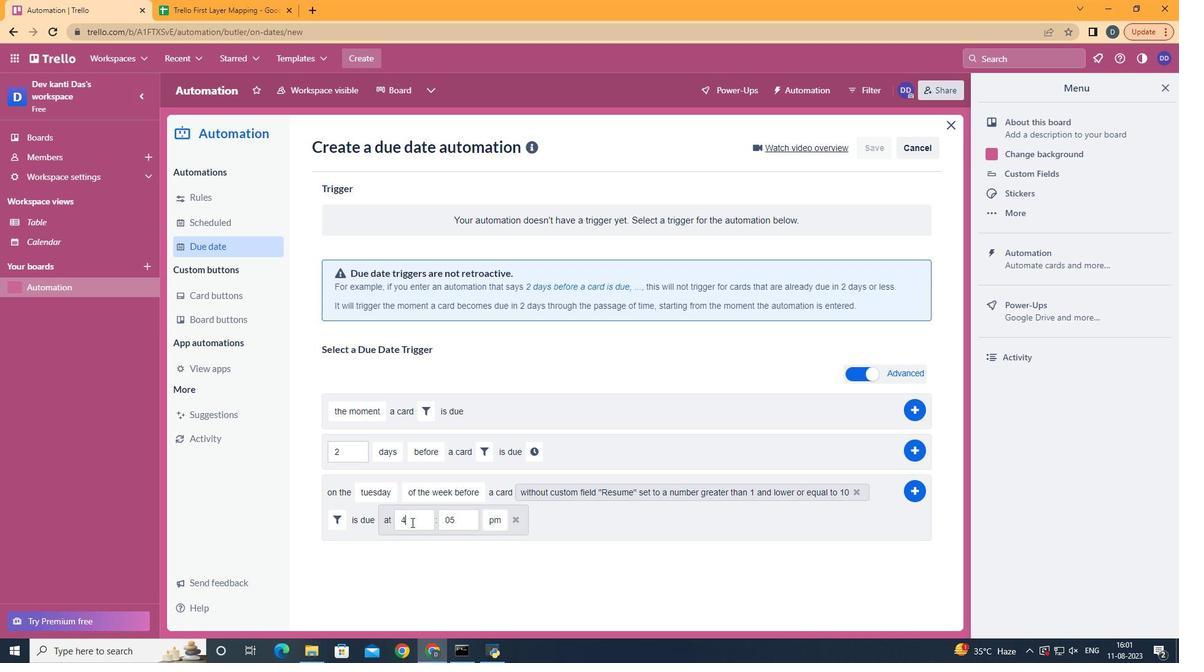 
Action: Mouse pressed left at (420, 531)
Screenshot: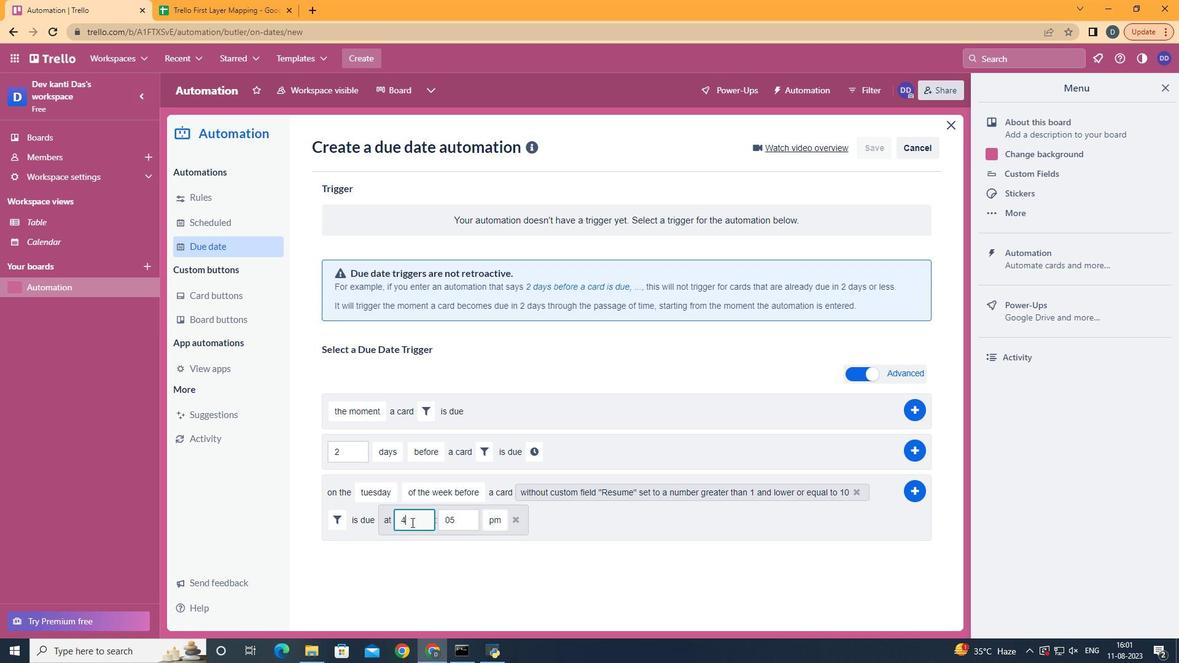 
Action: Key pressed <Key.backspace>11
Screenshot: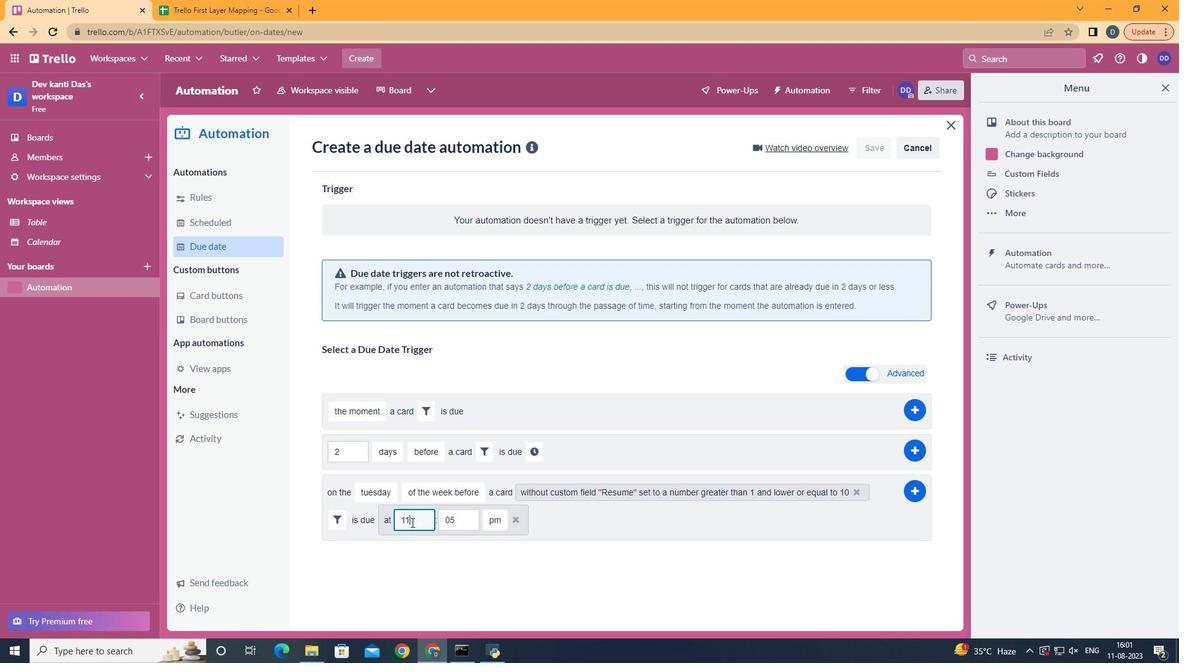 
Action: Mouse moved to (473, 533)
Screenshot: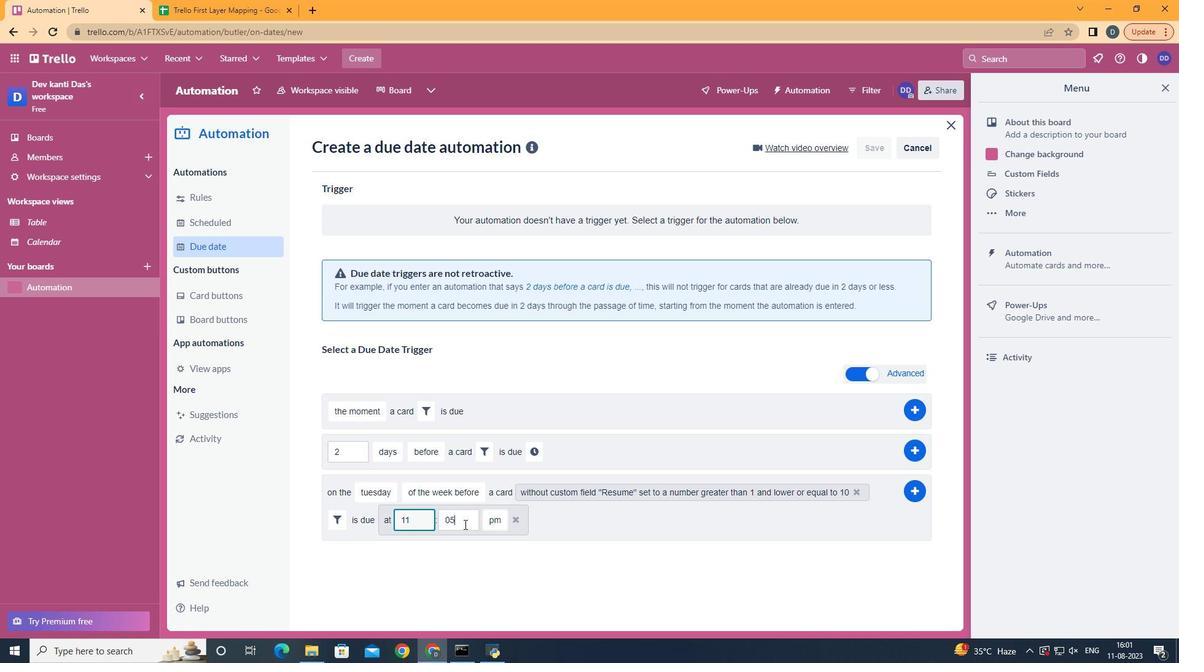 
Action: Mouse pressed left at (473, 533)
Screenshot: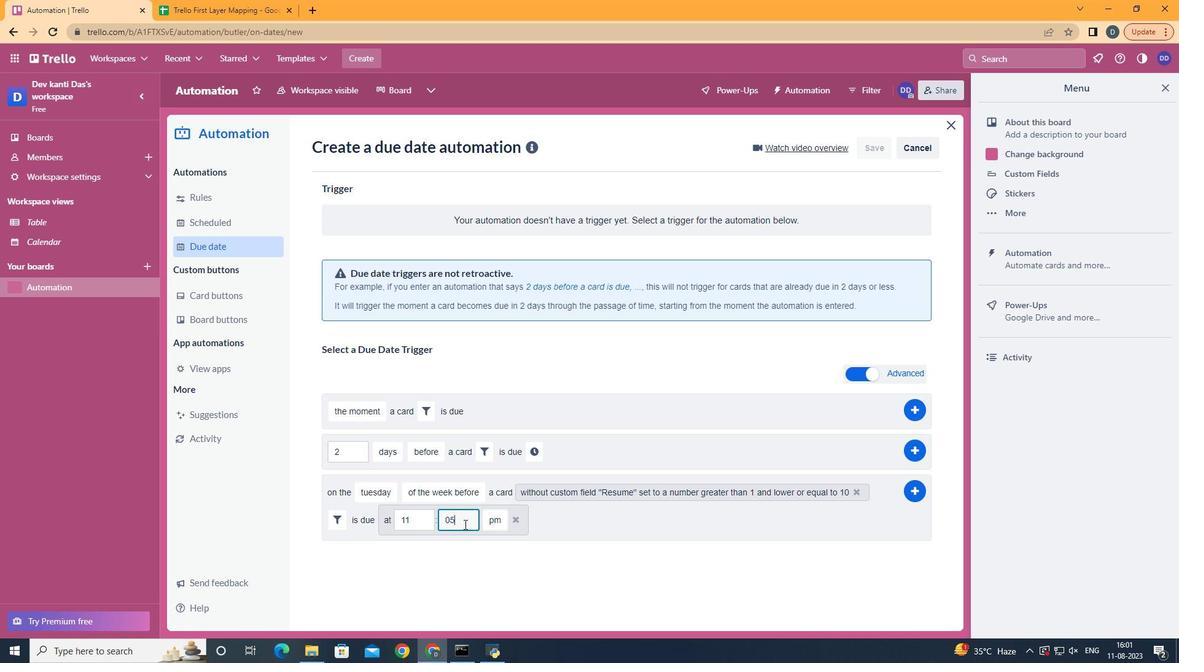 
Action: Key pressed <Key.backspace>0
Screenshot: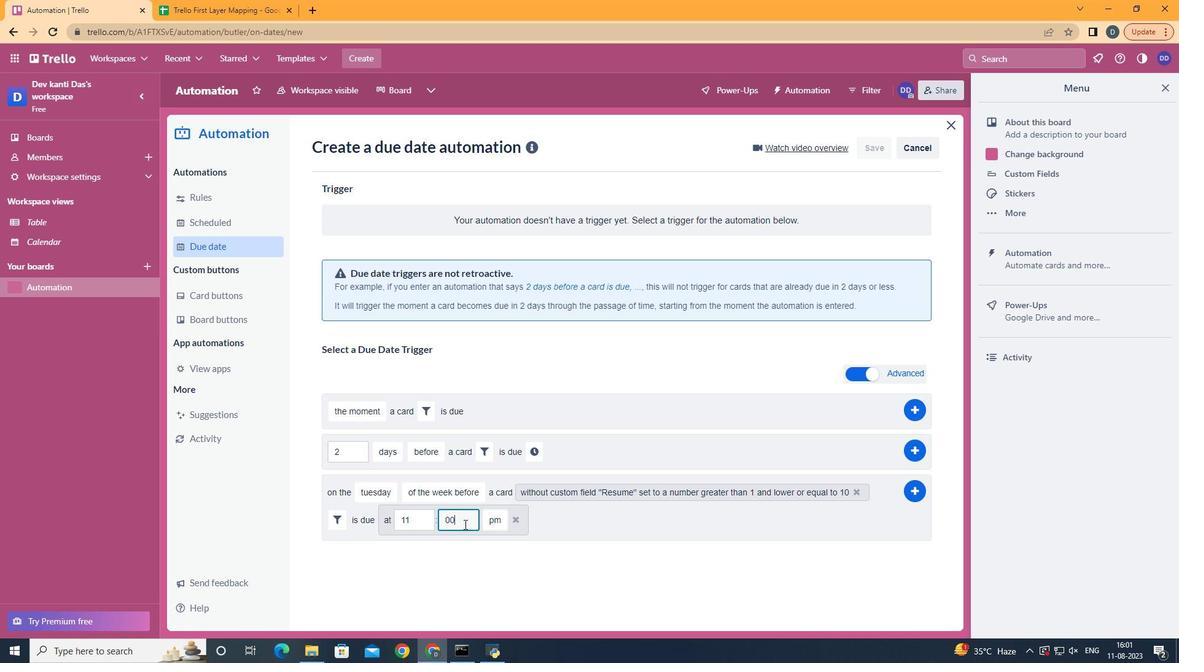 
Action: Mouse moved to (510, 556)
Screenshot: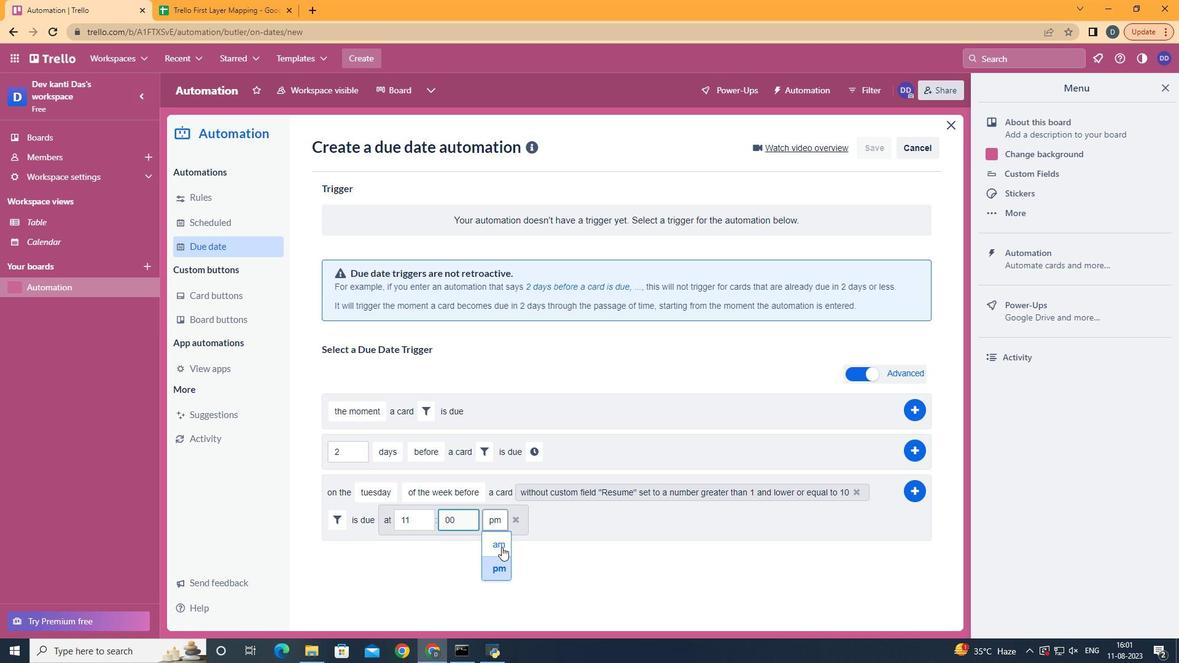 
Action: Mouse pressed left at (510, 556)
Screenshot: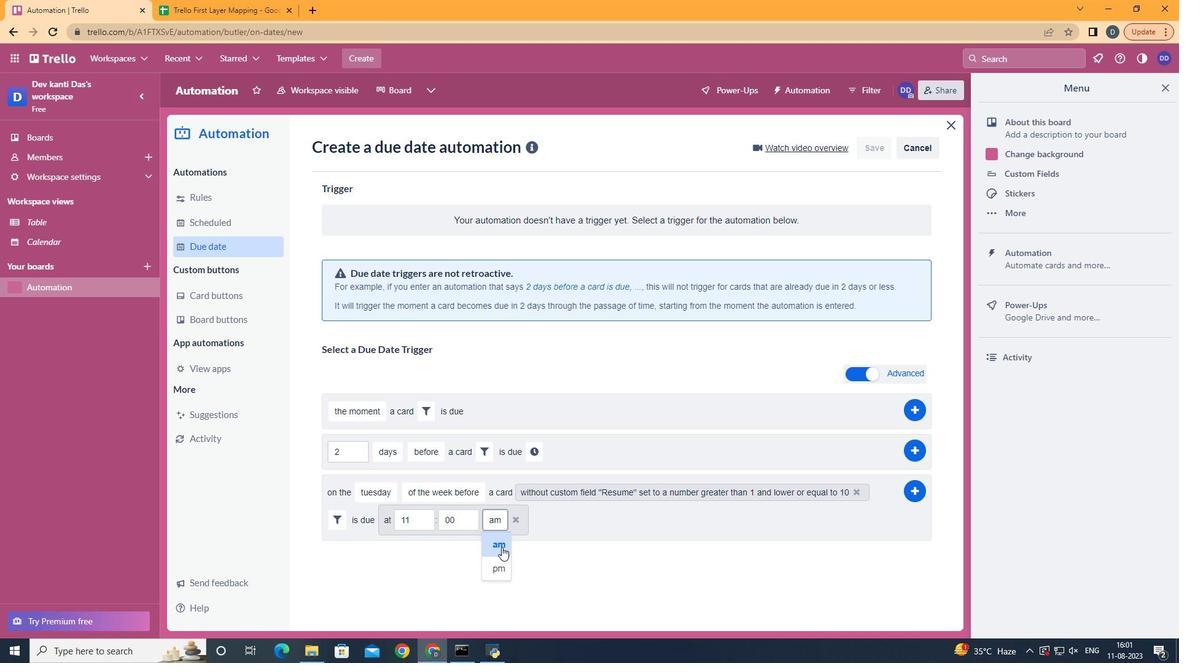 
Action: Mouse moved to (922, 504)
Screenshot: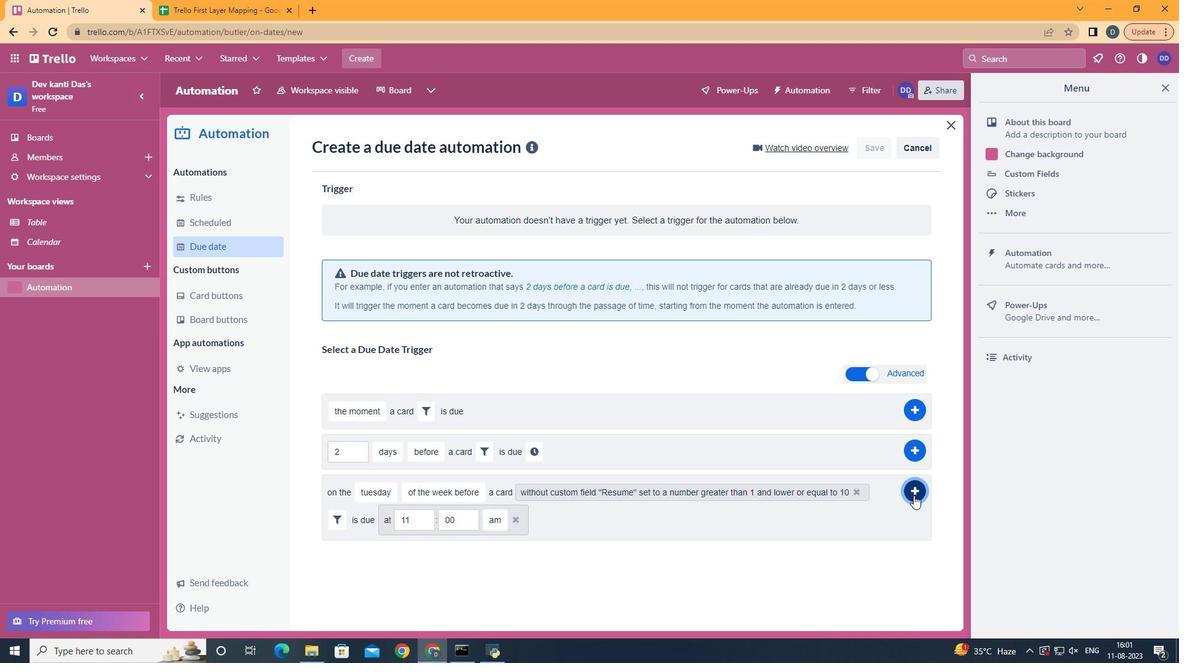 
Action: Mouse pressed left at (922, 504)
Screenshot: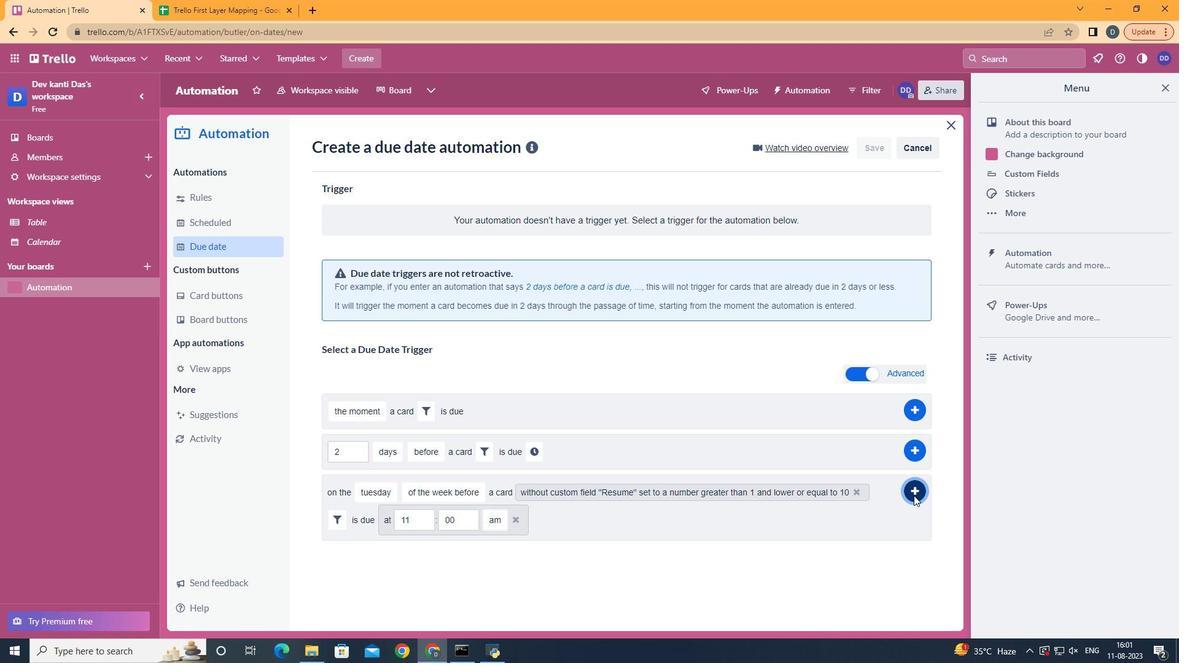 
